 Task: Create a due date automation trigger when advanced on, on the monday of the week before a card is due add fields without custom field "Resume" set to a date in this month at 11:00 AM.
Action: Mouse moved to (969, 299)
Screenshot: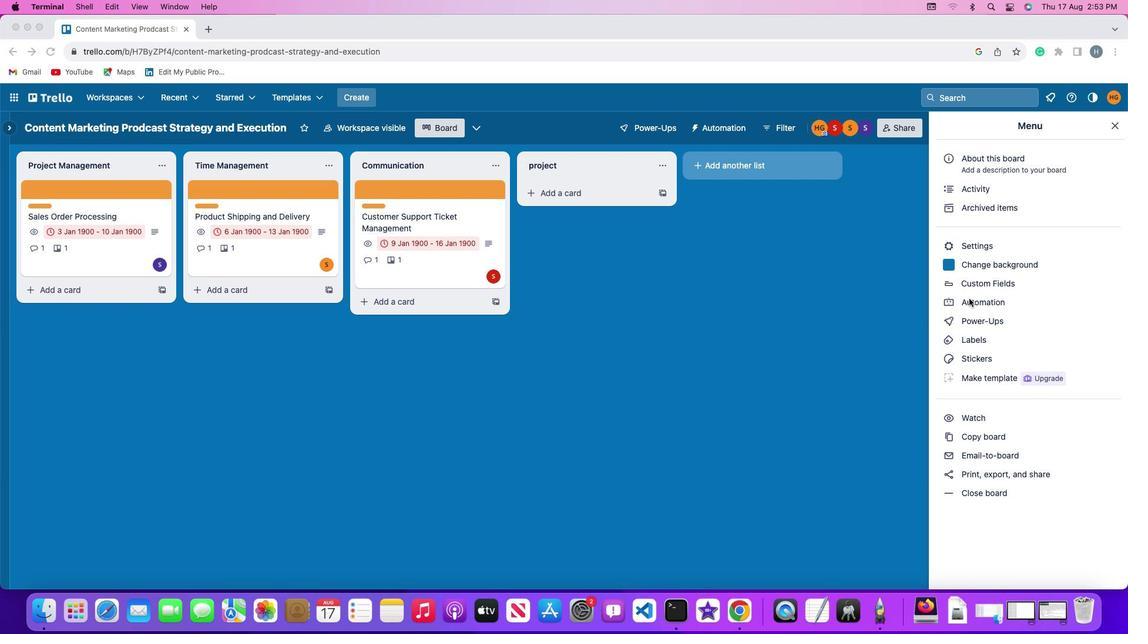 
Action: Mouse pressed left at (969, 299)
Screenshot: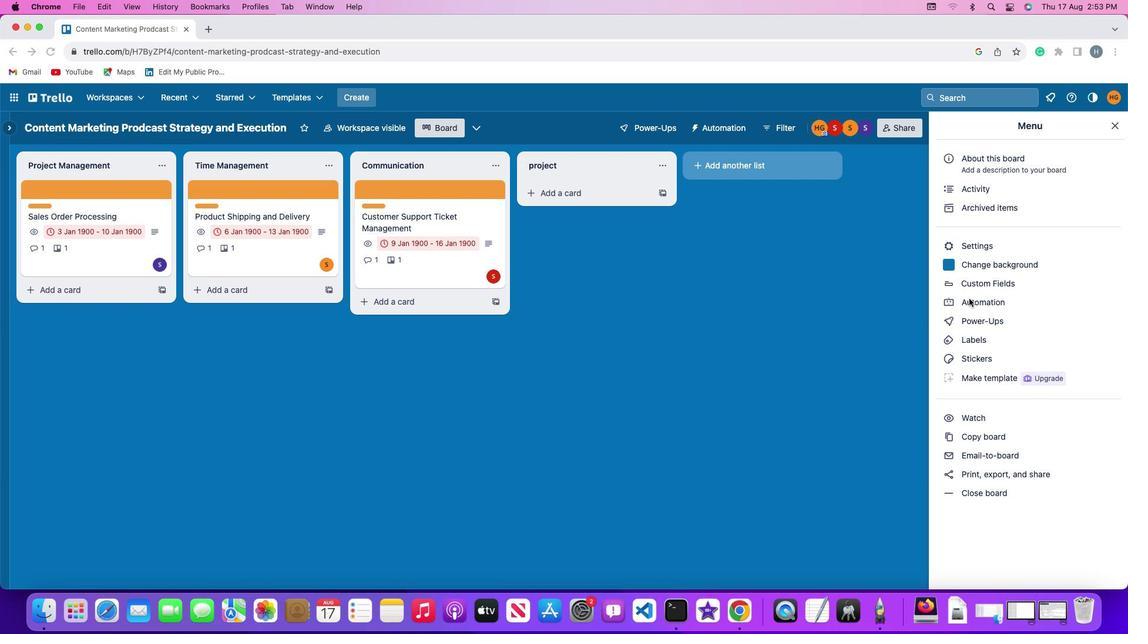 
Action: Mouse pressed left at (969, 299)
Screenshot: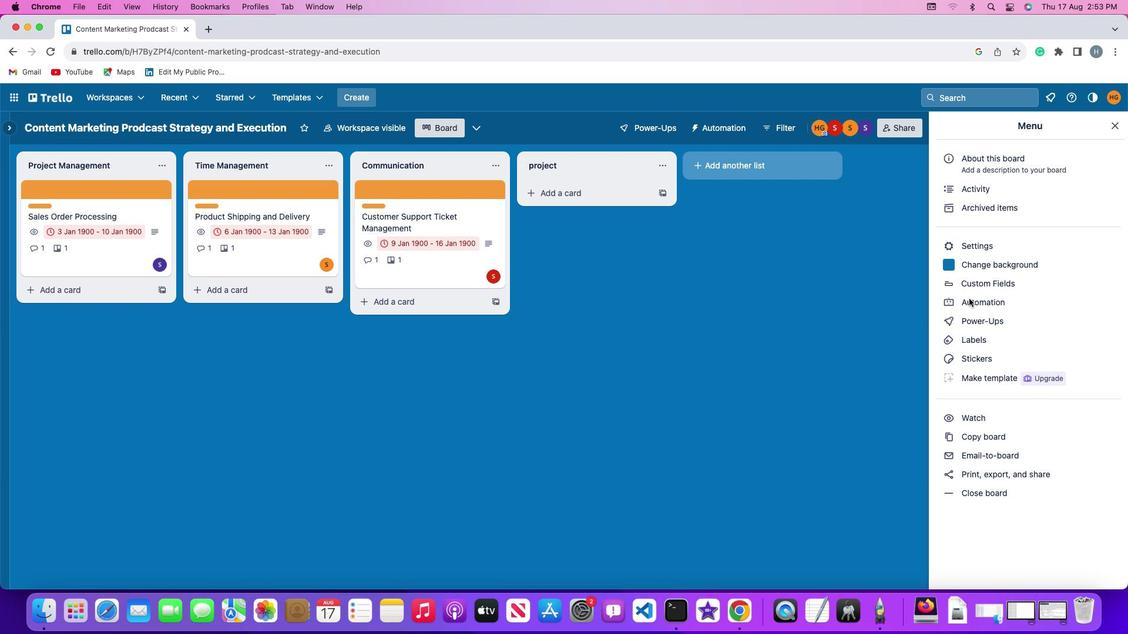 
Action: Mouse moved to (55, 283)
Screenshot: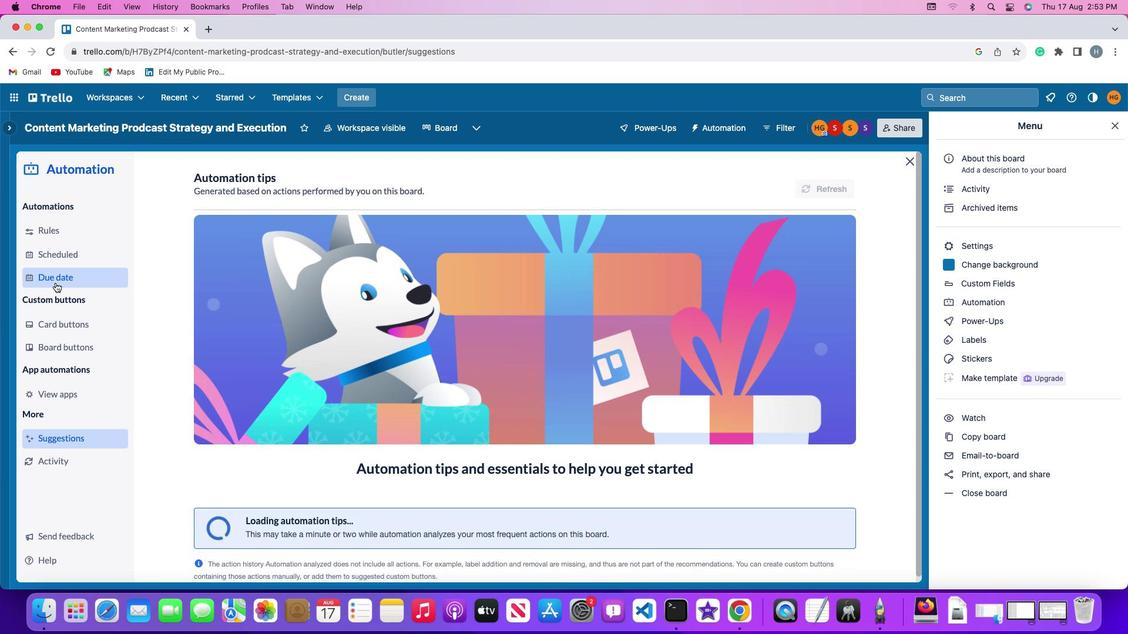 
Action: Mouse pressed left at (55, 283)
Screenshot: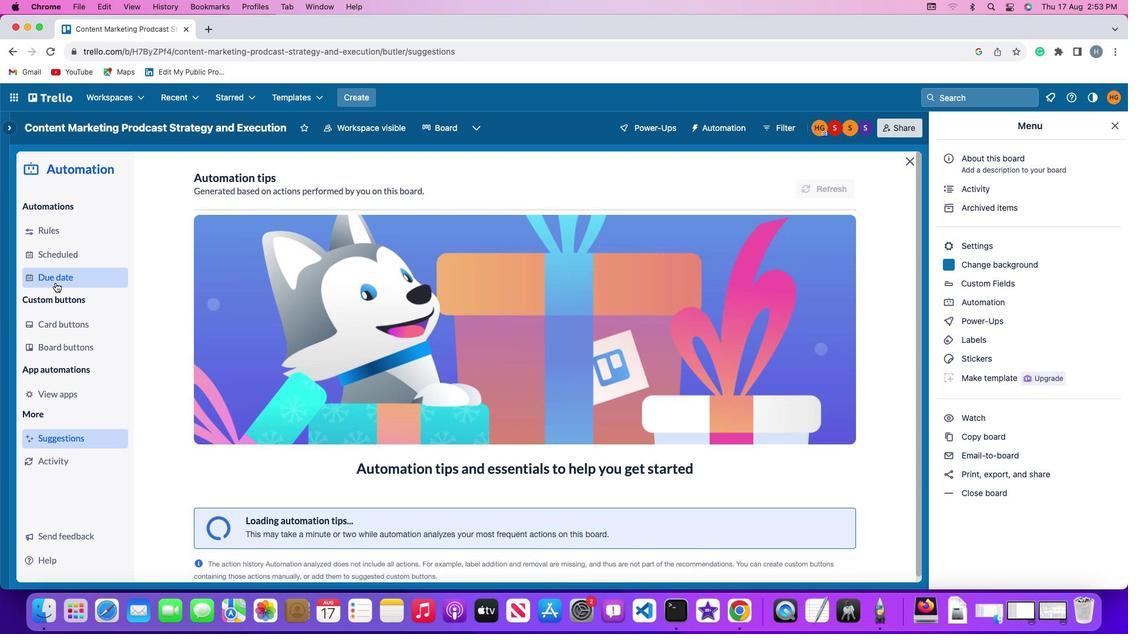 
Action: Mouse moved to (764, 182)
Screenshot: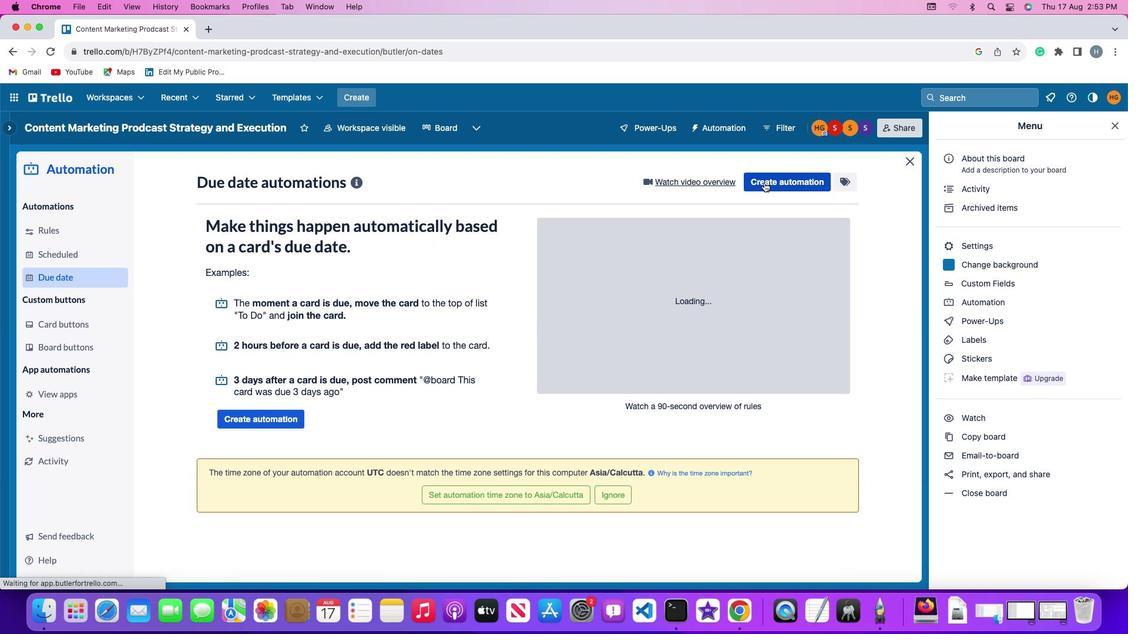 
Action: Mouse pressed left at (764, 182)
Screenshot: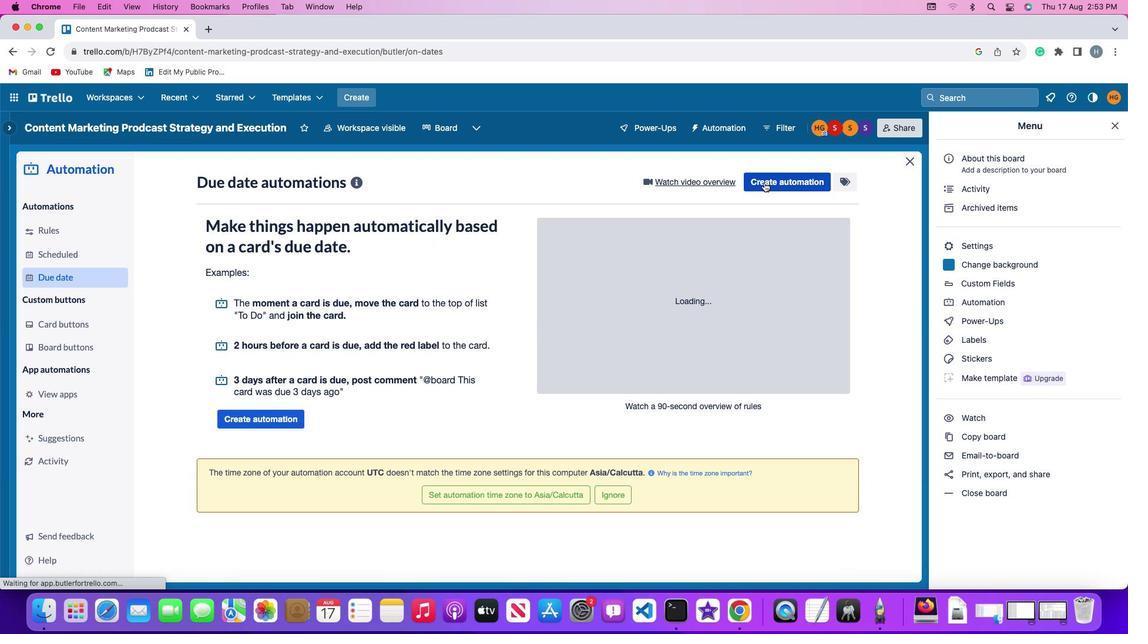 
Action: Mouse moved to (229, 295)
Screenshot: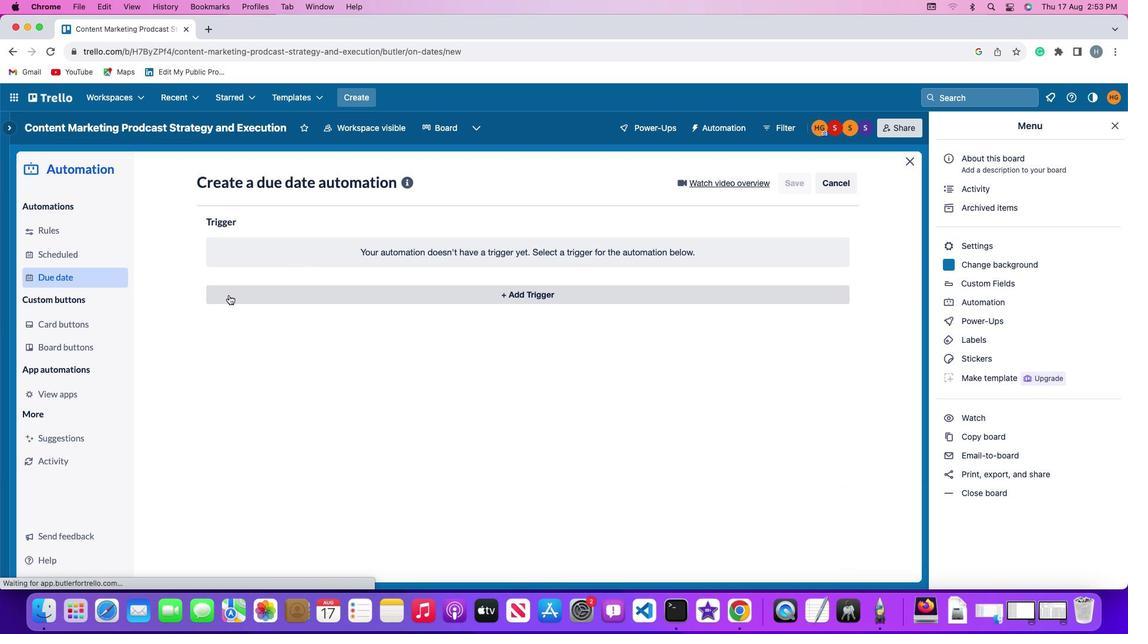 
Action: Mouse pressed left at (229, 295)
Screenshot: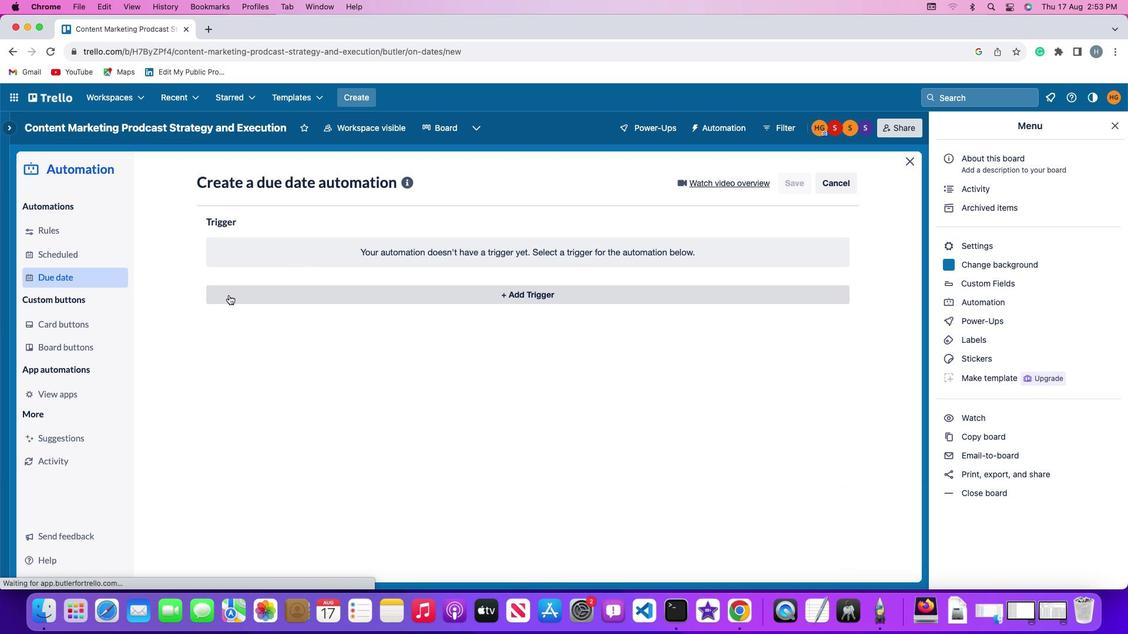 
Action: Mouse moved to (262, 521)
Screenshot: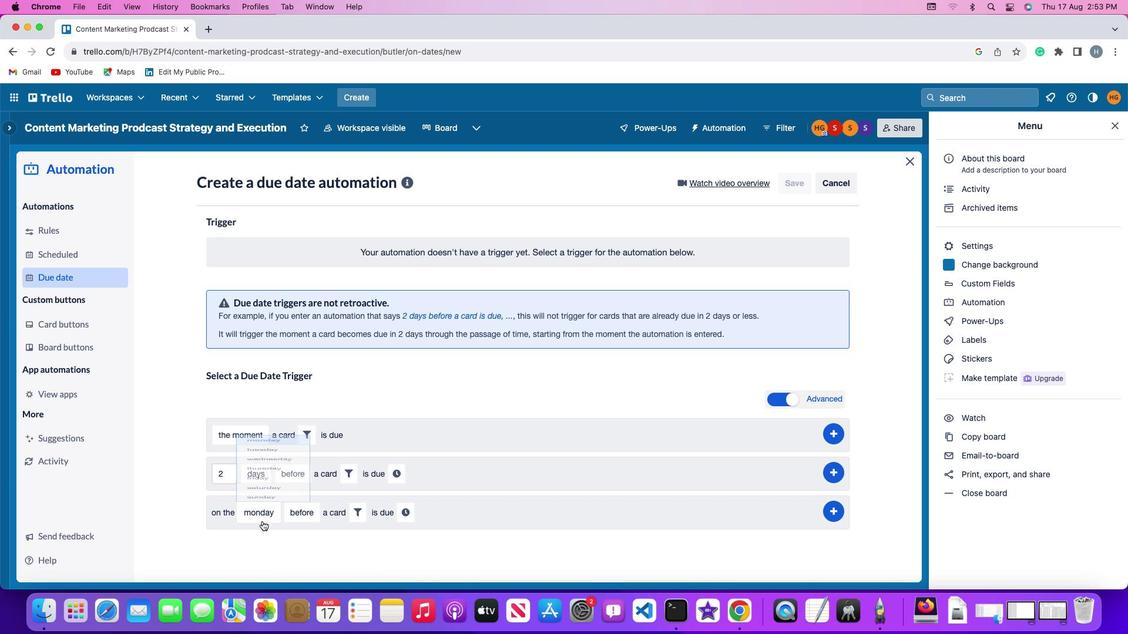
Action: Mouse pressed left at (262, 521)
Screenshot: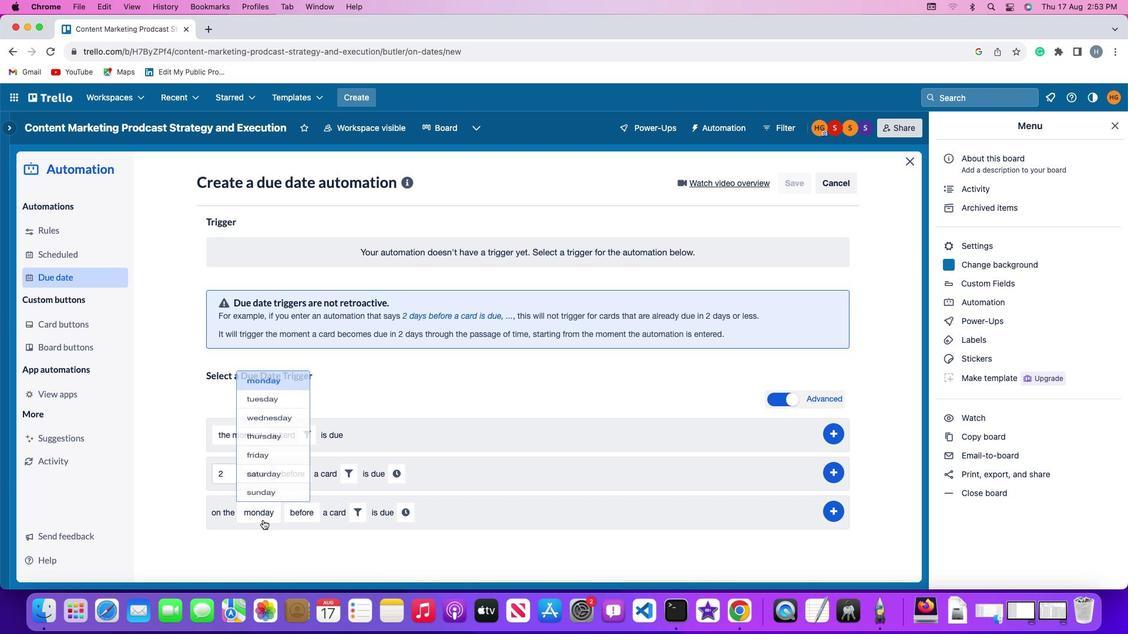 
Action: Mouse moved to (276, 353)
Screenshot: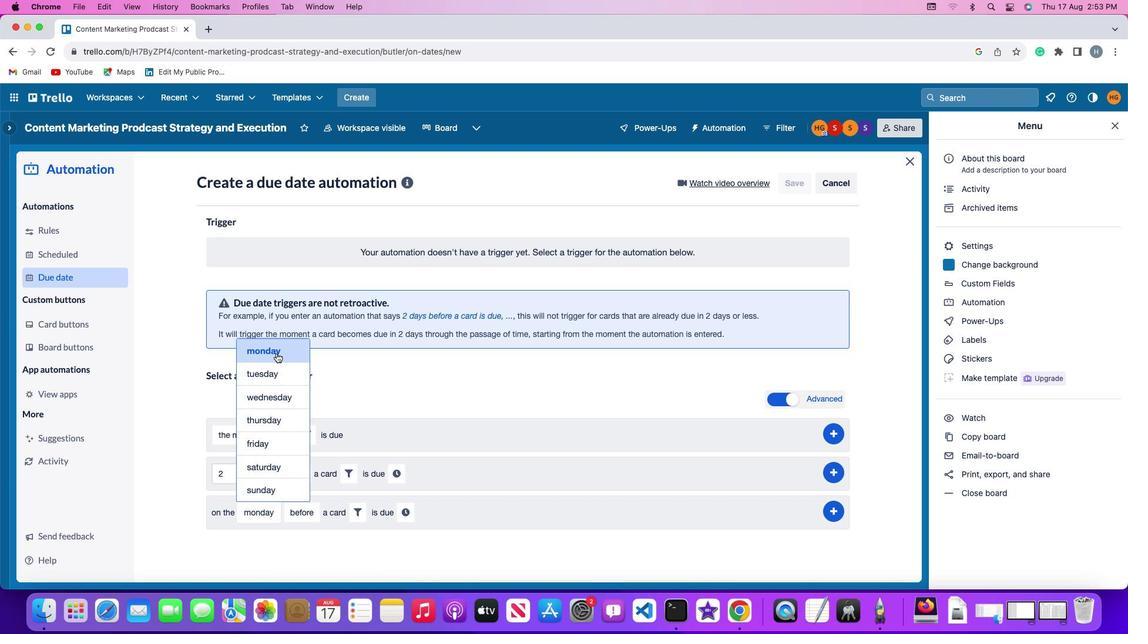
Action: Mouse pressed left at (276, 353)
Screenshot: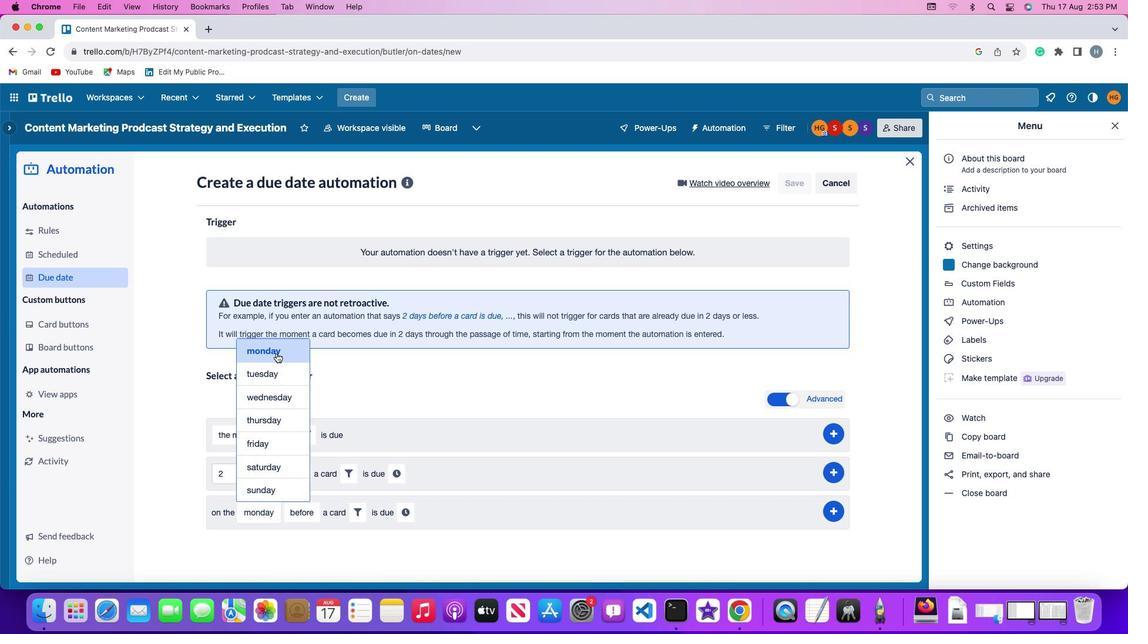 
Action: Mouse moved to (304, 516)
Screenshot: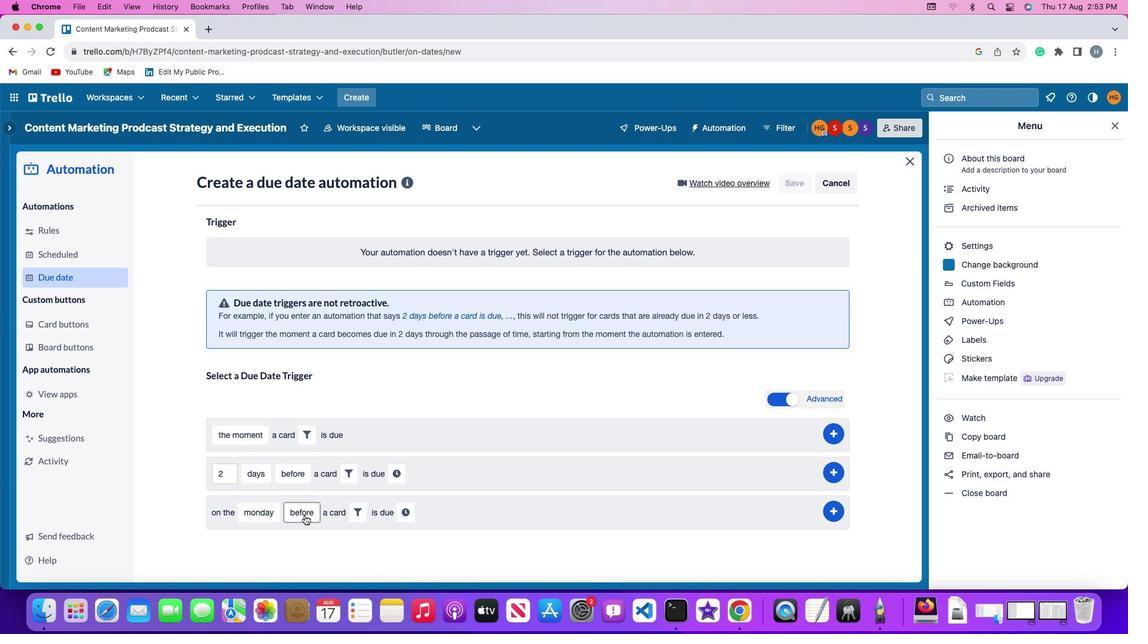 
Action: Mouse pressed left at (304, 516)
Screenshot: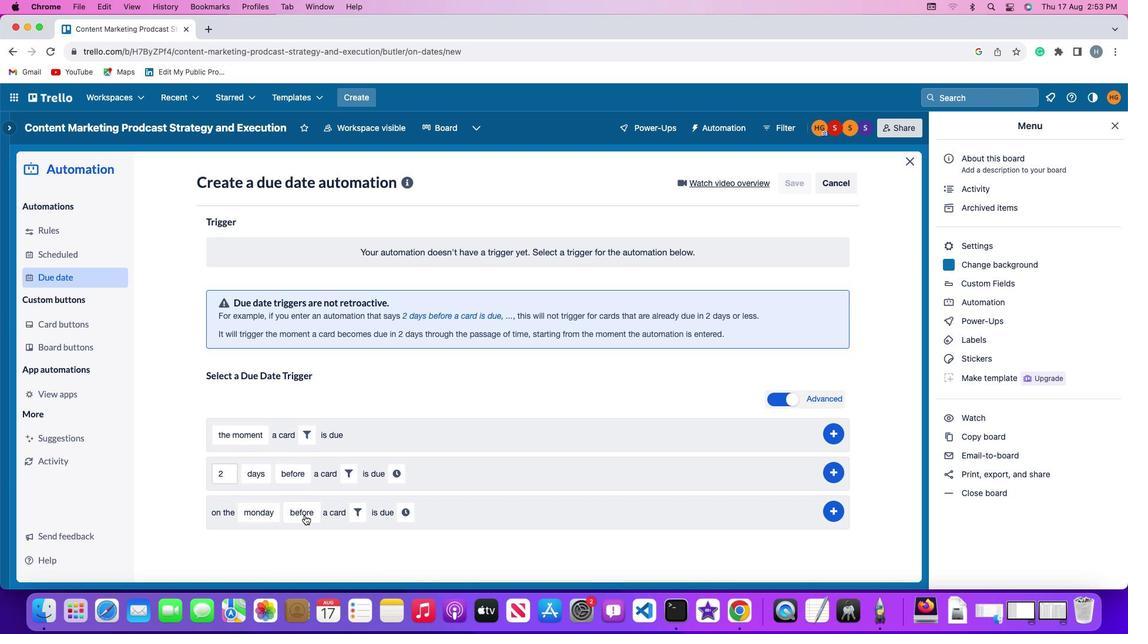 
Action: Mouse moved to (309, 488)
Screenshot: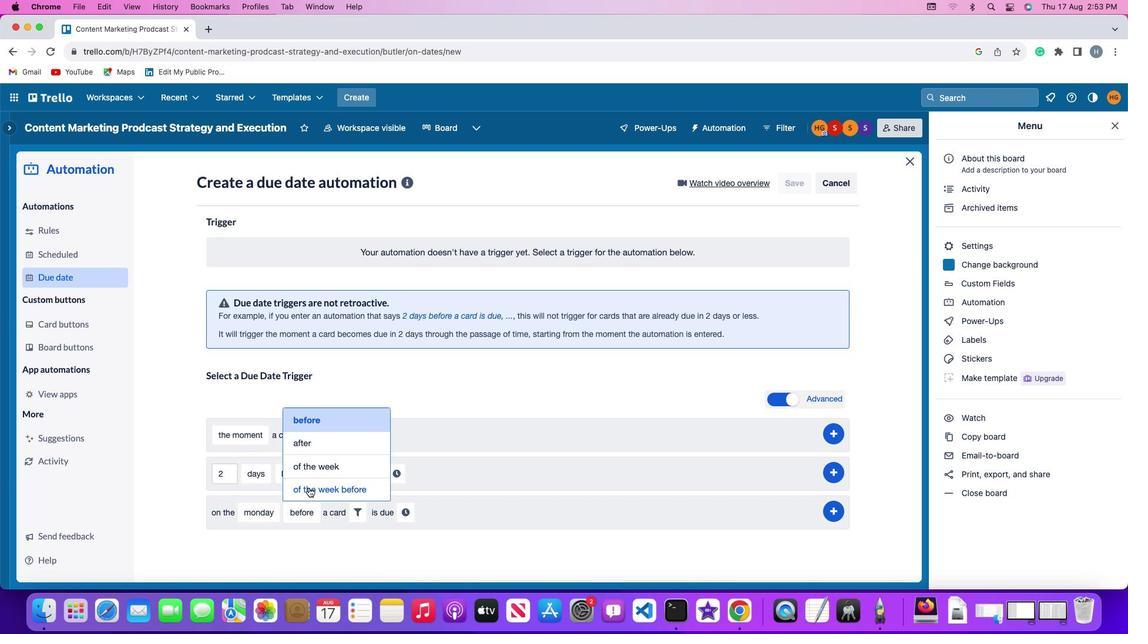 
Action: Mouse pressed left at (309, 488)
Screenshot: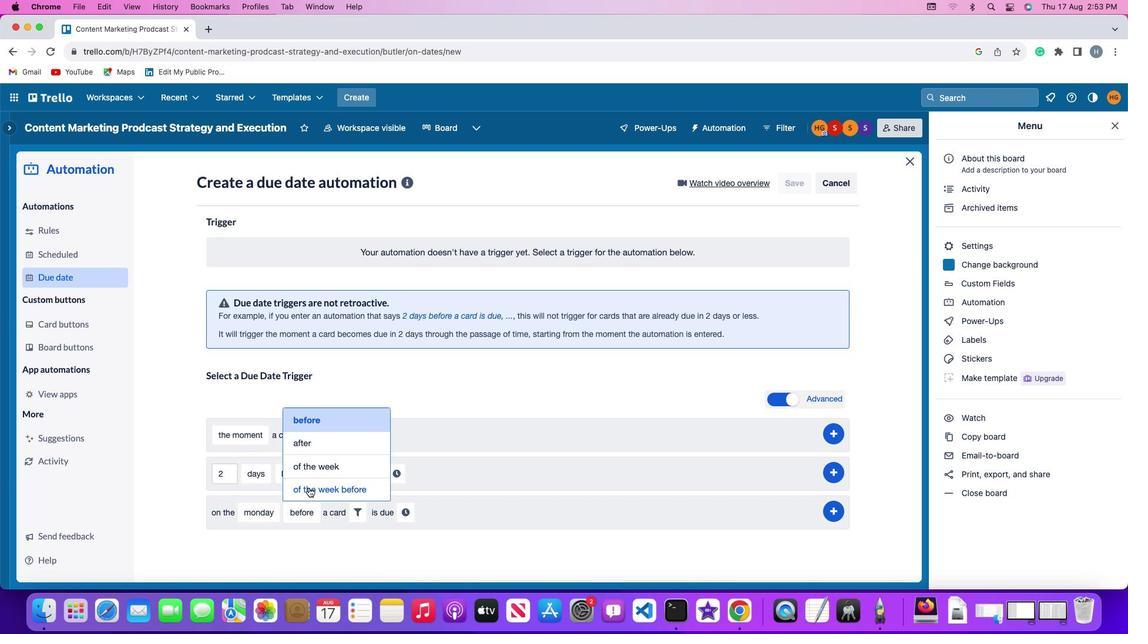 
Action: Mouse moved to (402, 510)
Screenshot: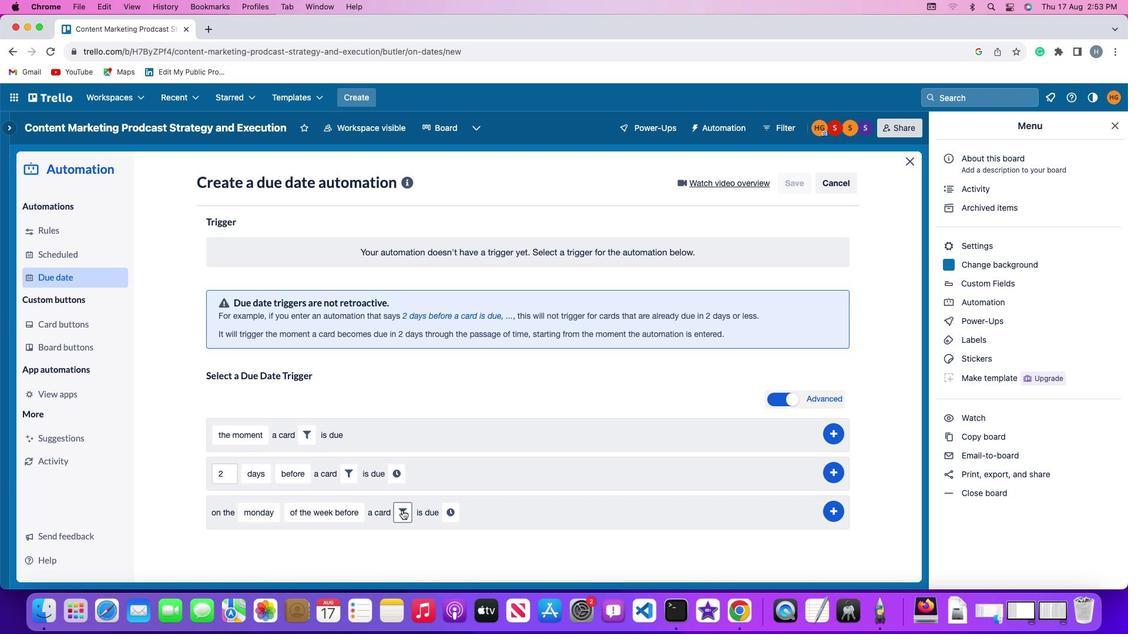 
Action: Mouse pressed left at (402, 510)
Screenshot: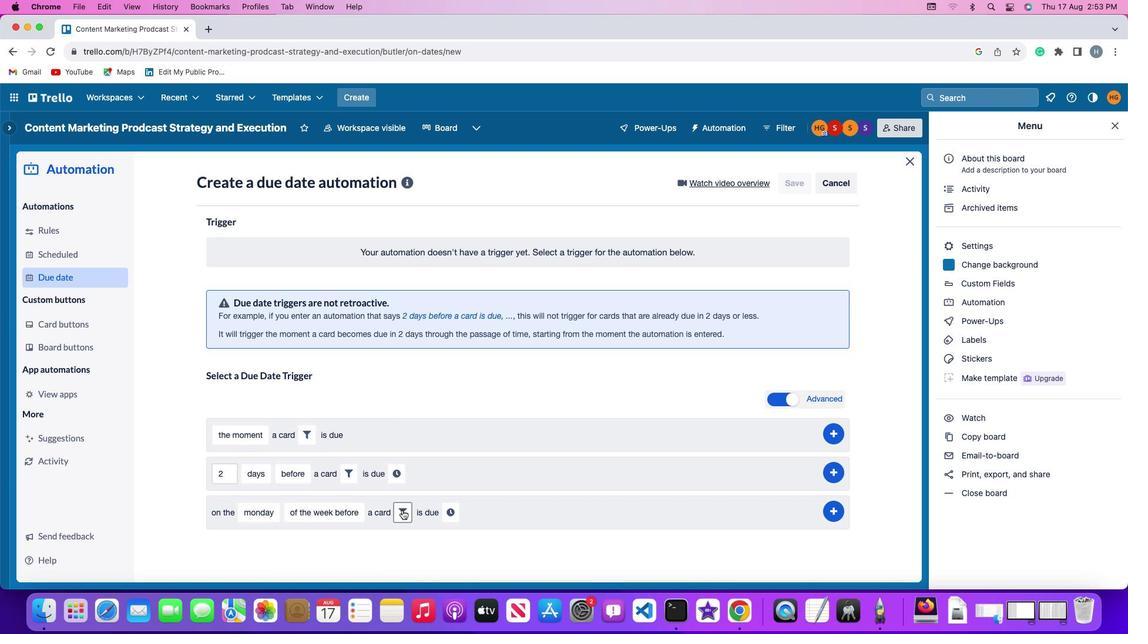 
Action: Mouse moved to (591, 549)
Screenshot: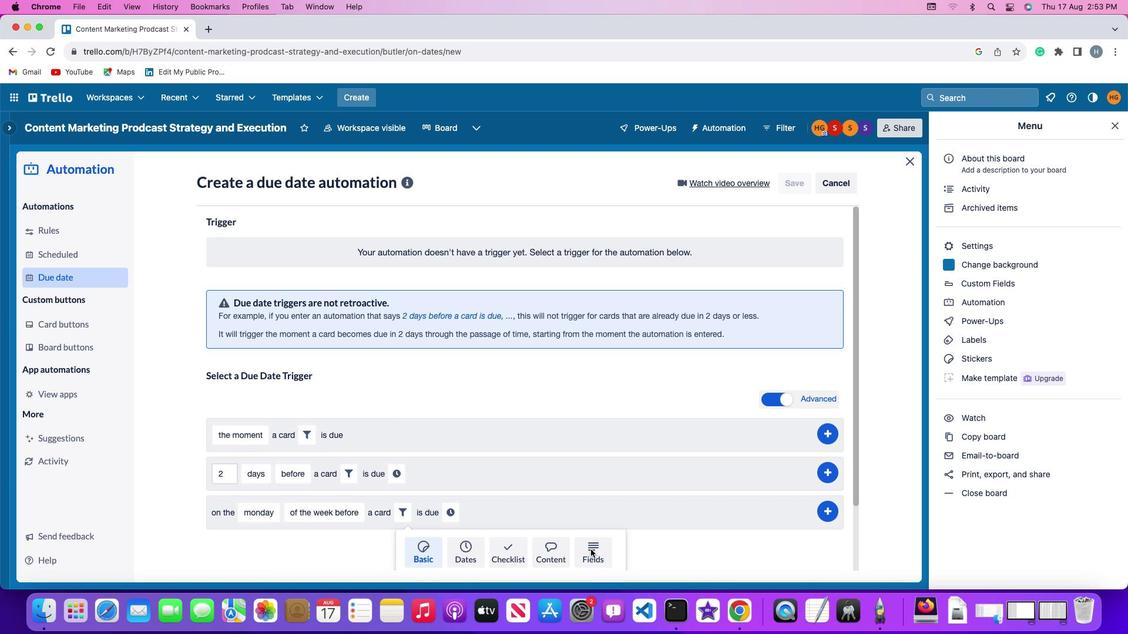 
Action: Mouse pressed left at (591, 549)
Screenshot: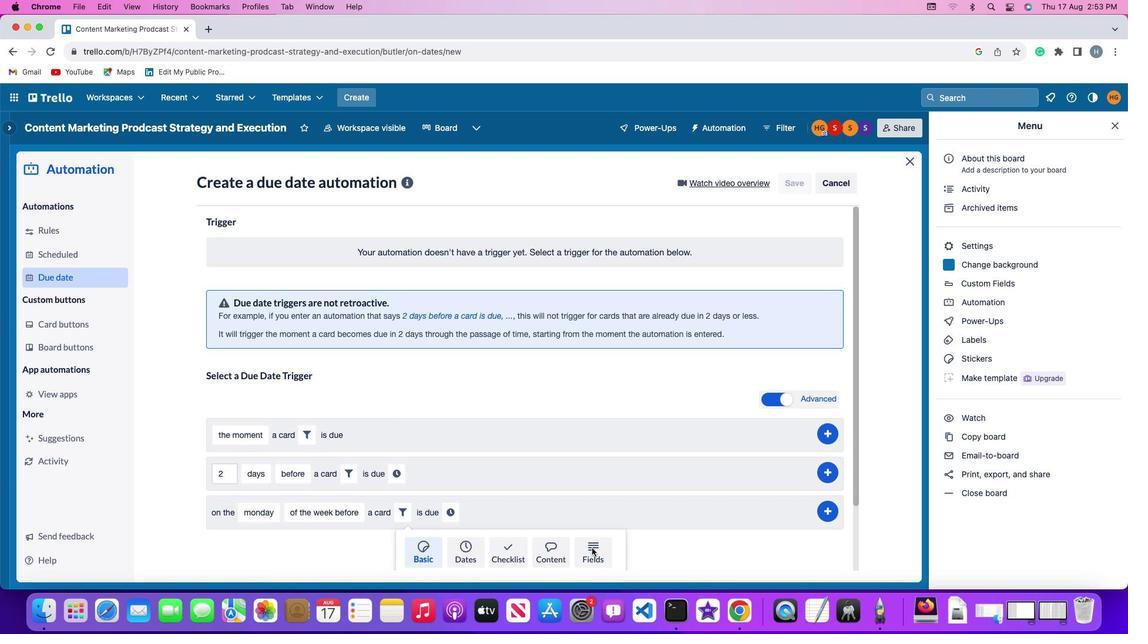 
Action: Mouse moved to (604, 555)
Screenshot: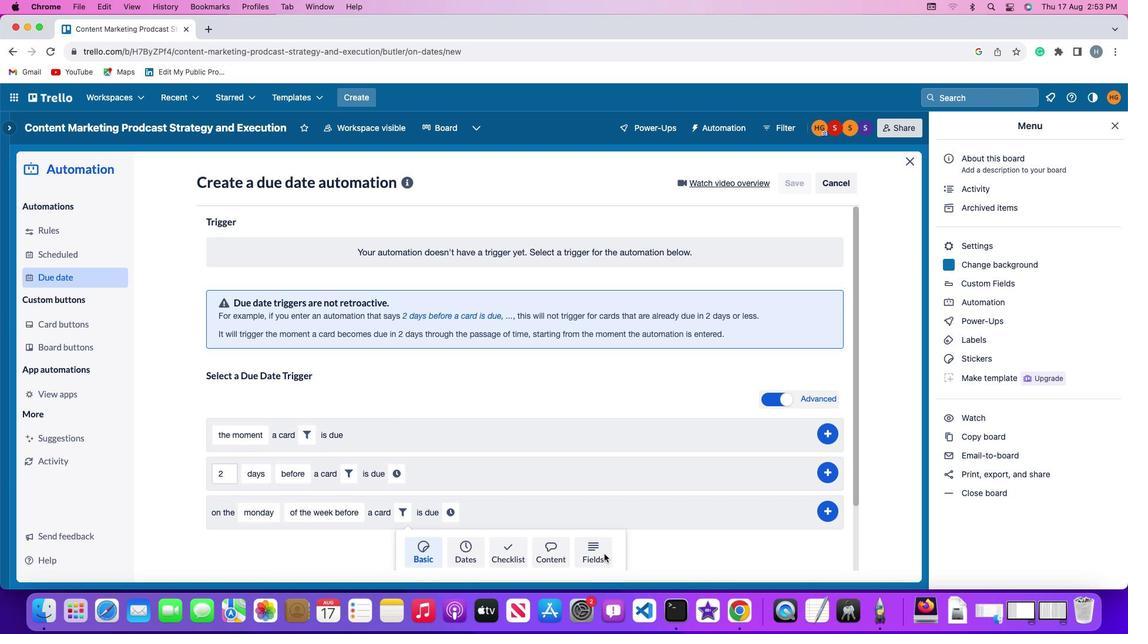 
Action: Mouse pressed left at (604, 555)
Screenshot: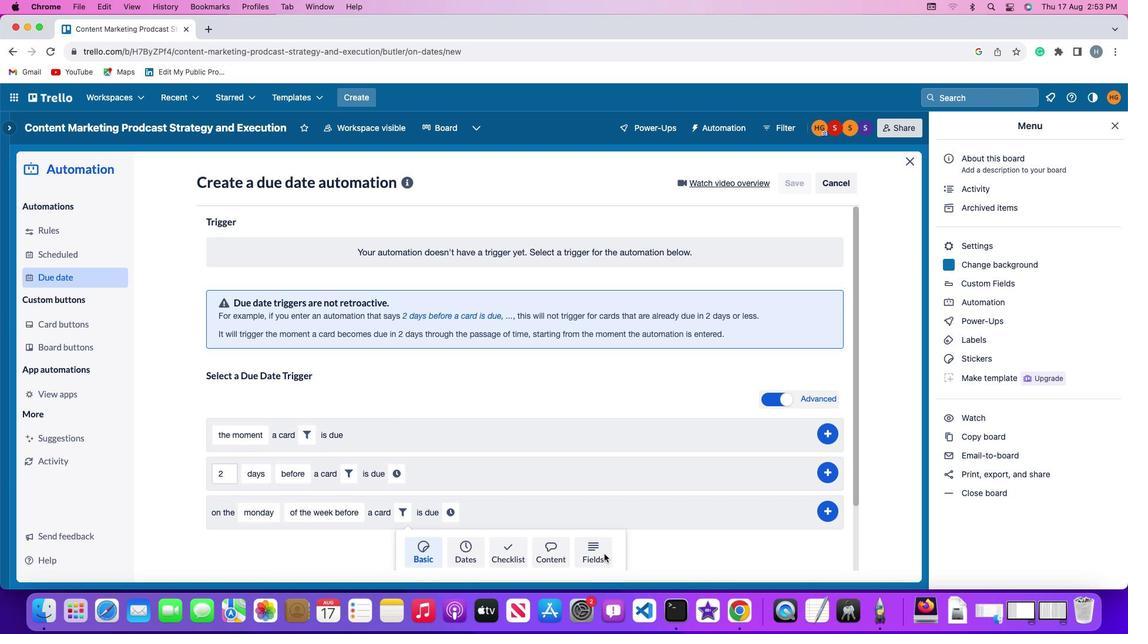 
Action: Mouse moved to (362, 544)
Screenshot: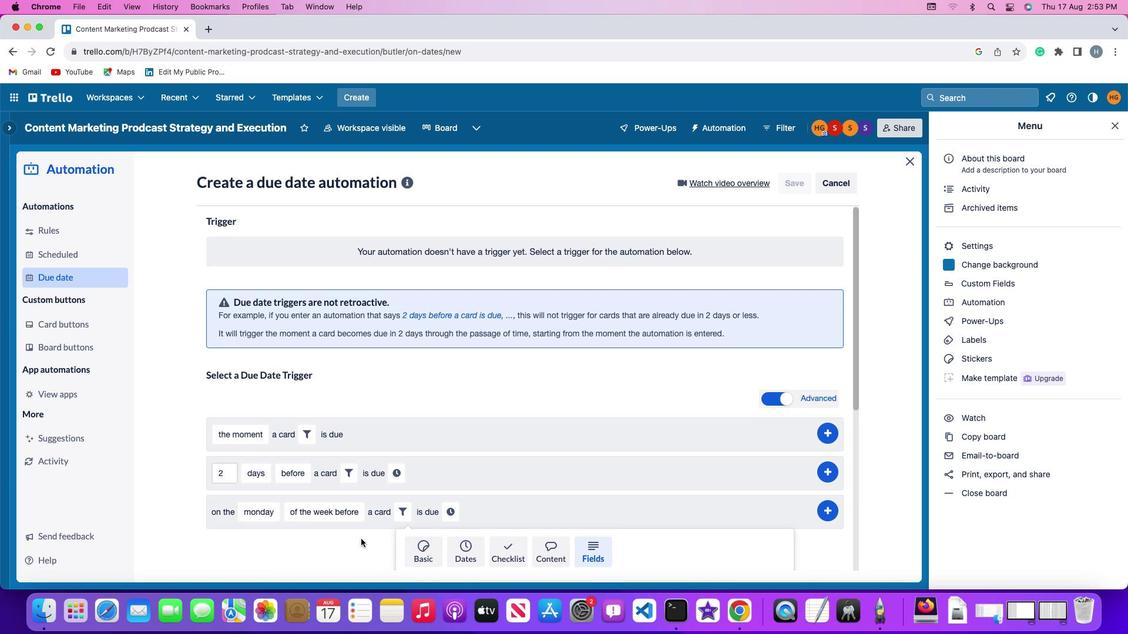 
Action: Mouse scrolled (362, 544) with delta (0, 0)
Screenshot: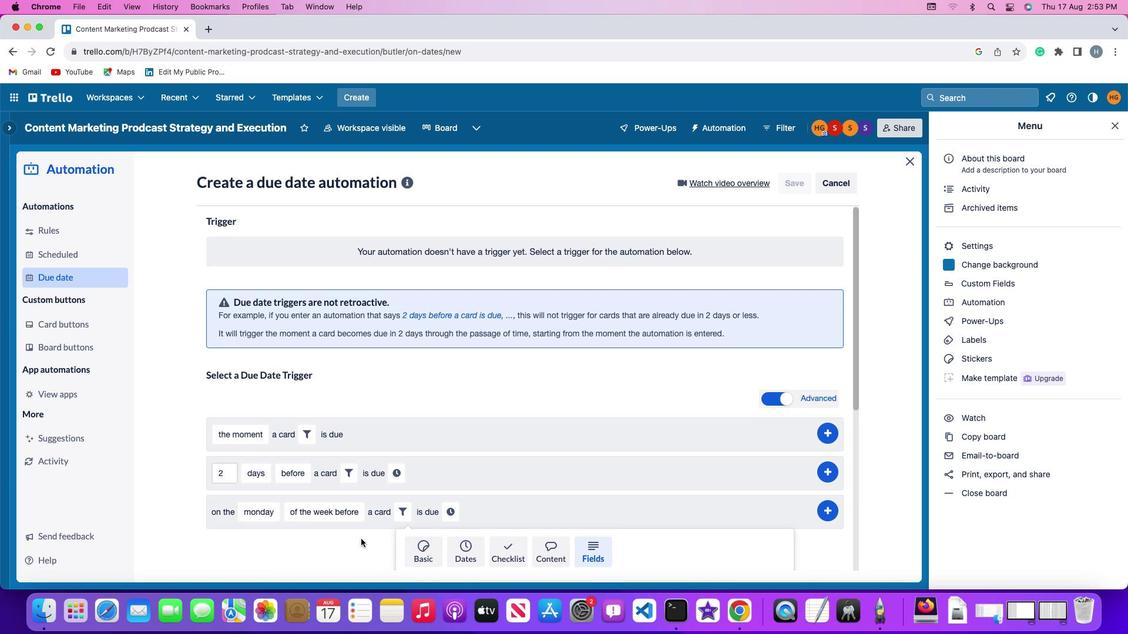 
Action: Mouse scrolled (362, 544) with delta (0, 0)
Screenshot: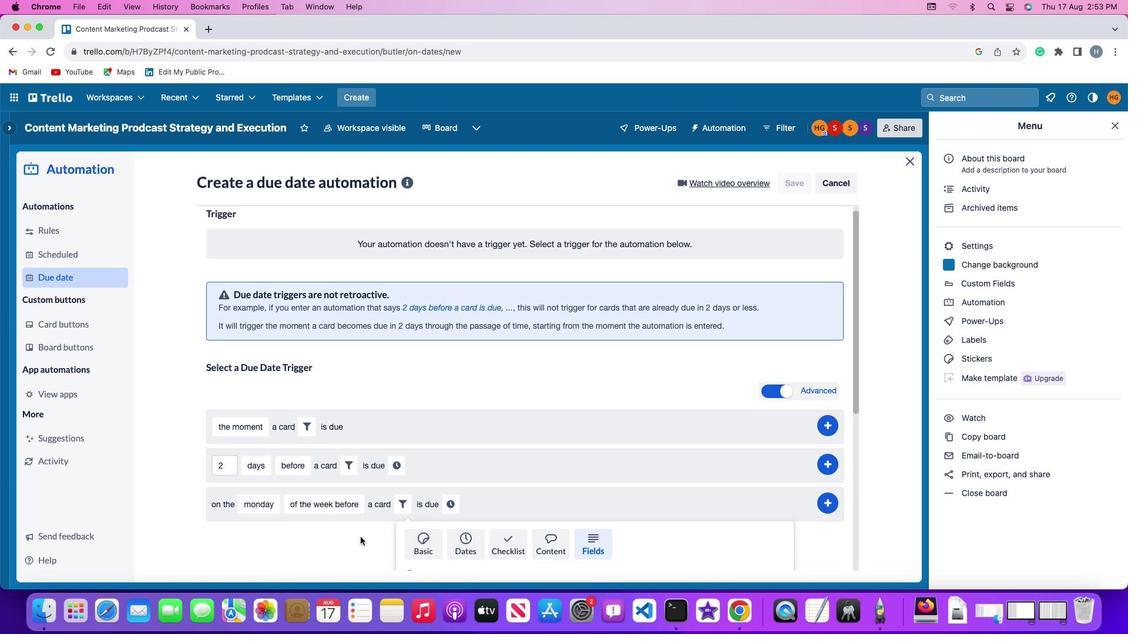
Action: Mouse moved to (362, 543)
Screenshot: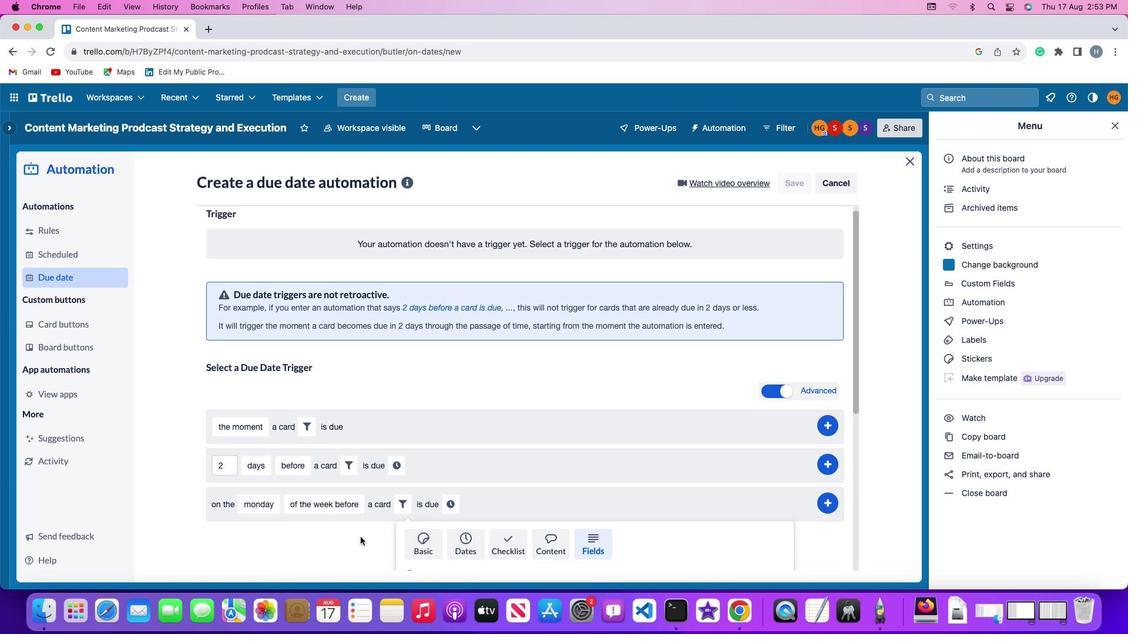 
Action: Mouse scrolled (362, 543) with delta (0, -1)
Screenshot: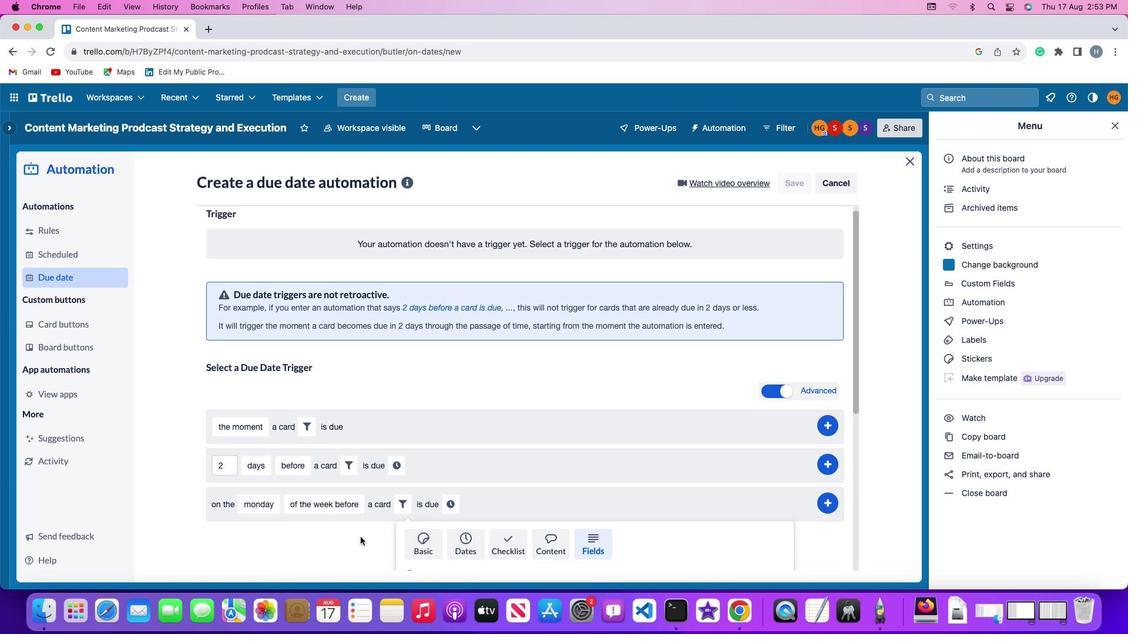 
Action: Mouse moved to (360, 537)
Screenshot: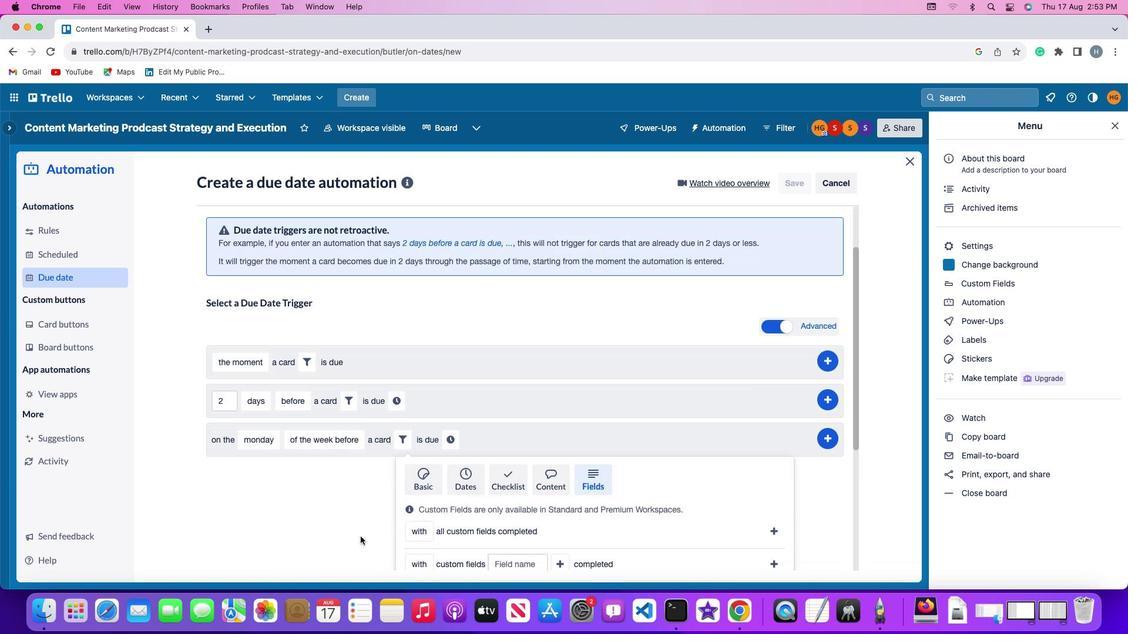 
Action: Mouse scrolled (360, 537) with delta (0, -2)
Screenshot: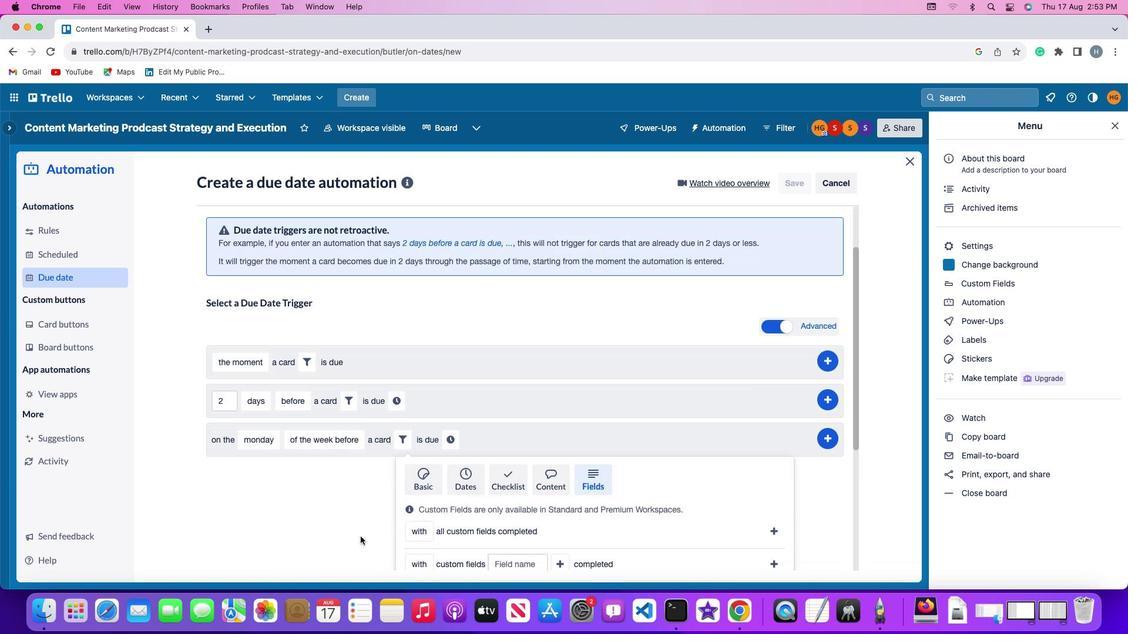 
Action: Mouse moved to (360, 536)
Screenshot: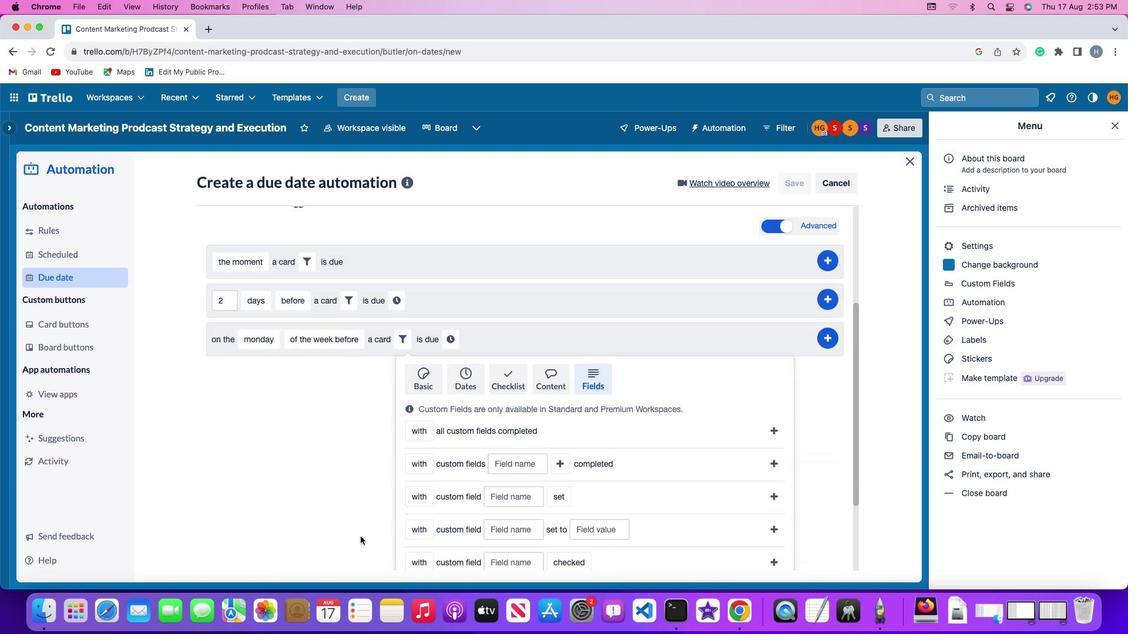 
Action: Mouse scrolled (360, 536) with delta (0, 0)
Screenshot: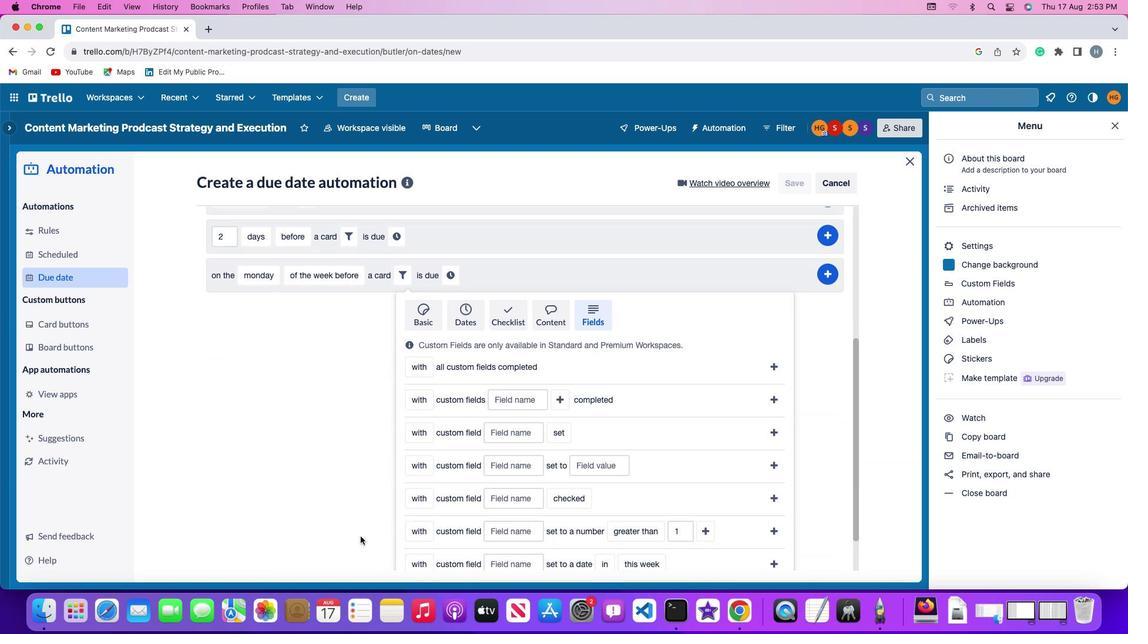
Action: Mouse scrolled (360, 536) with delta (0, 0)
Screenshot: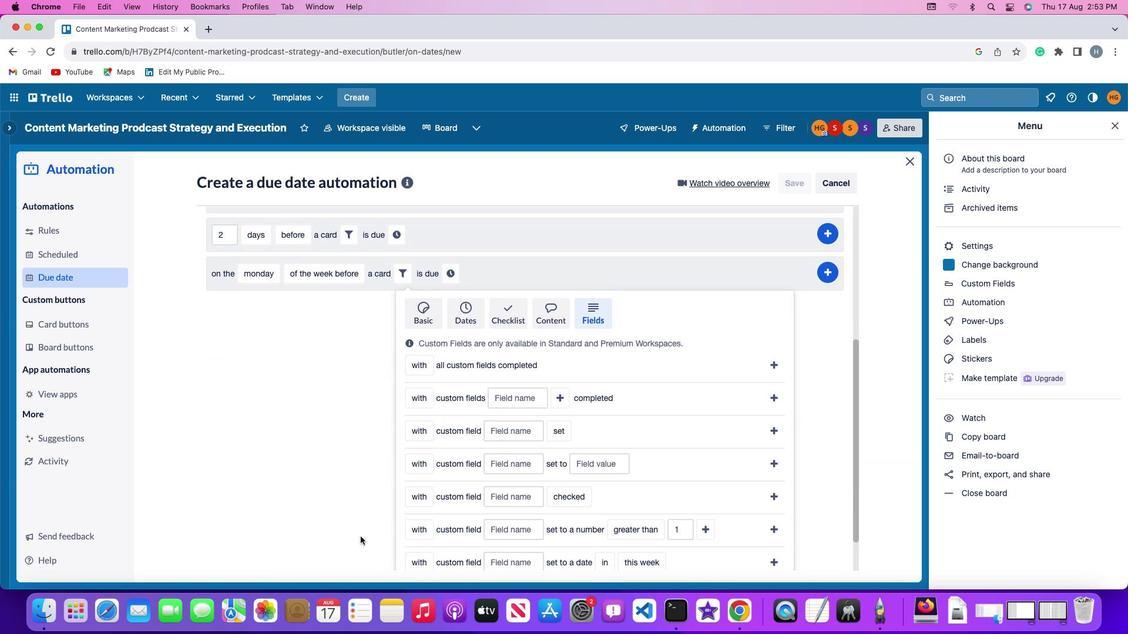 
Action: Mouse scrolled (360, 536) with delta (0, -1)
Screenshot: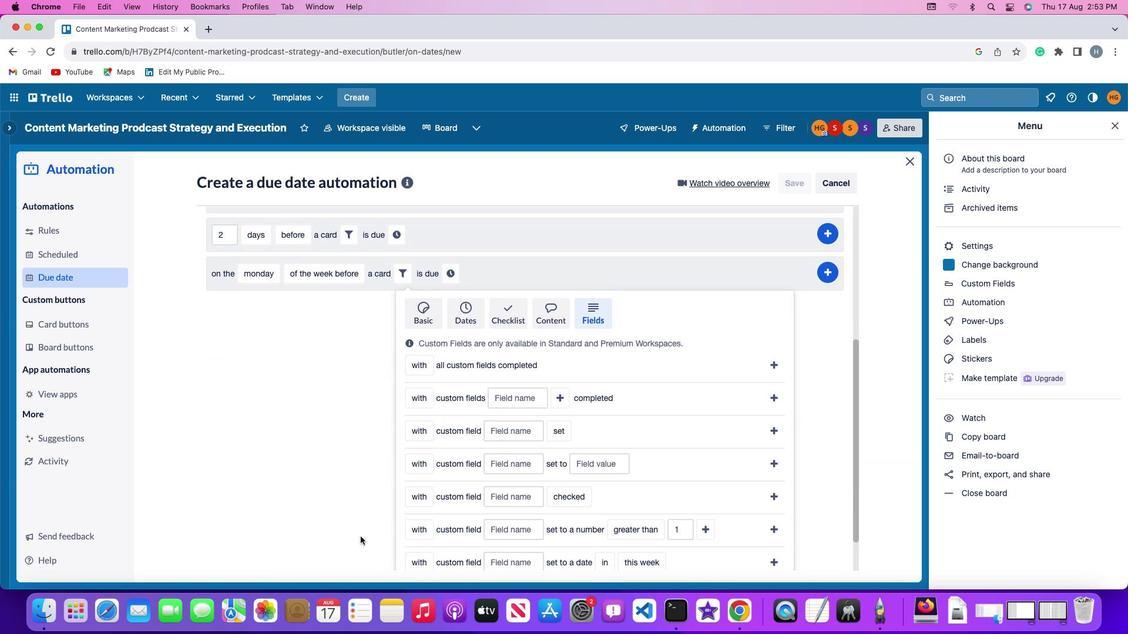 
Action: Mouse scrolled (360, 536) with delta (0, -2)
Screenshot: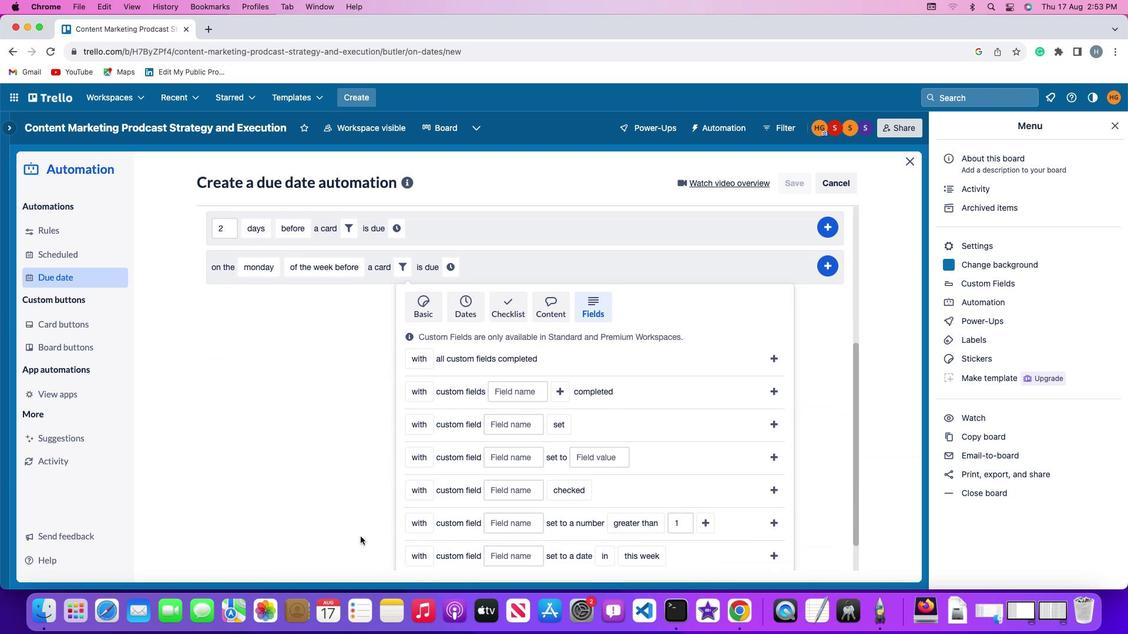 
Action: Mouse scrolled (360, 536) with delta (0, -3)
Screenshot: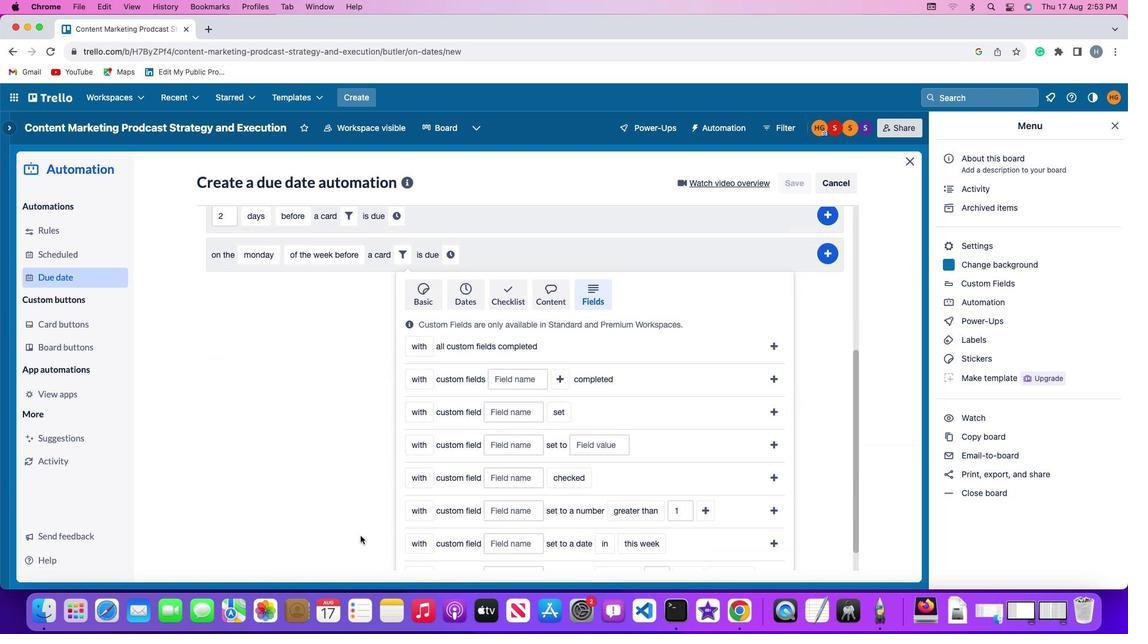 
Action: Mouse moved to (360, 536)
Screenshot: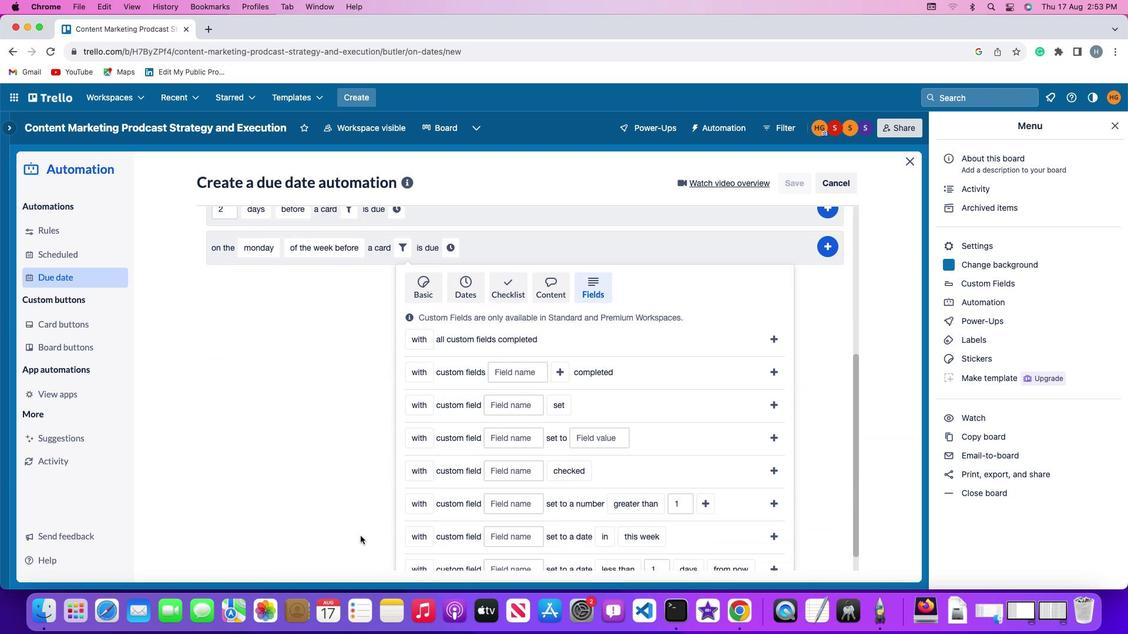 
Action: Mouse scrolled (360, 536) with delta (0, 0)
Screenshot: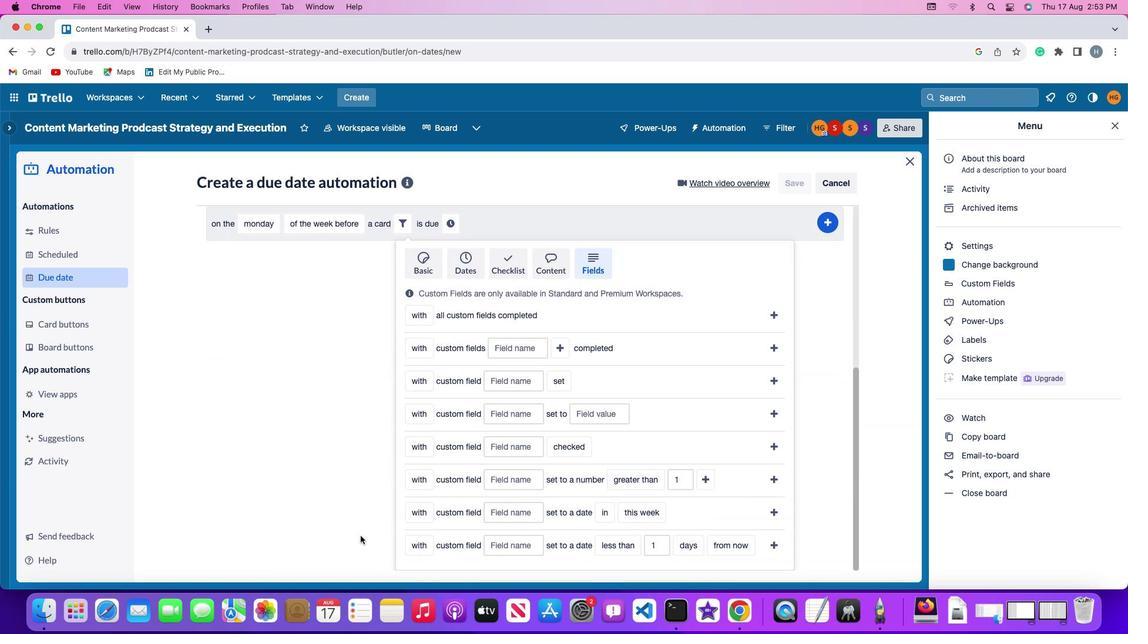 
Action: Mouse scrolled (360, 536) with delta (0, 0)
Screenshot: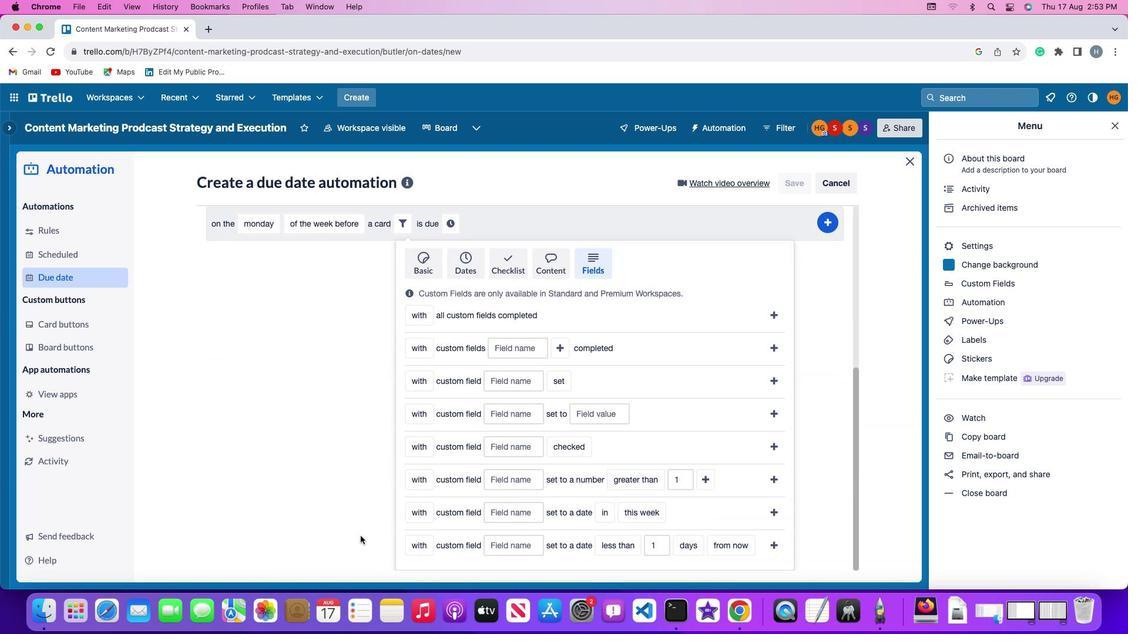 
Action: Mouse scrolled (360, 536) with delta (0, -1)
Screenshot: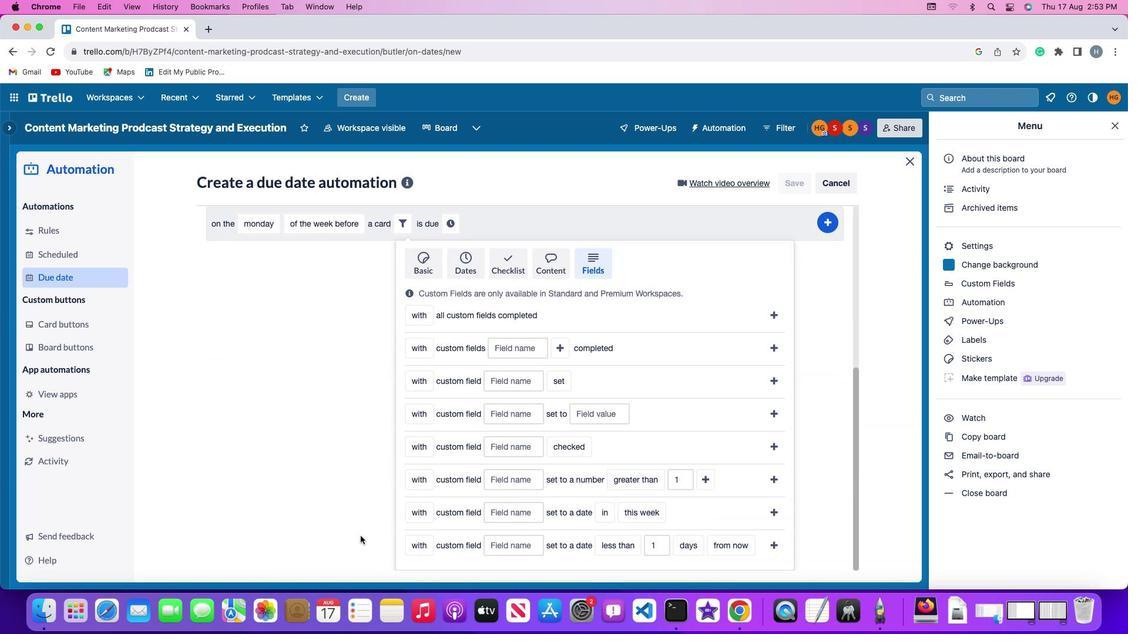 
Action: Mouse scrolled (360, 536) with delta (0, -2)
Screenshot: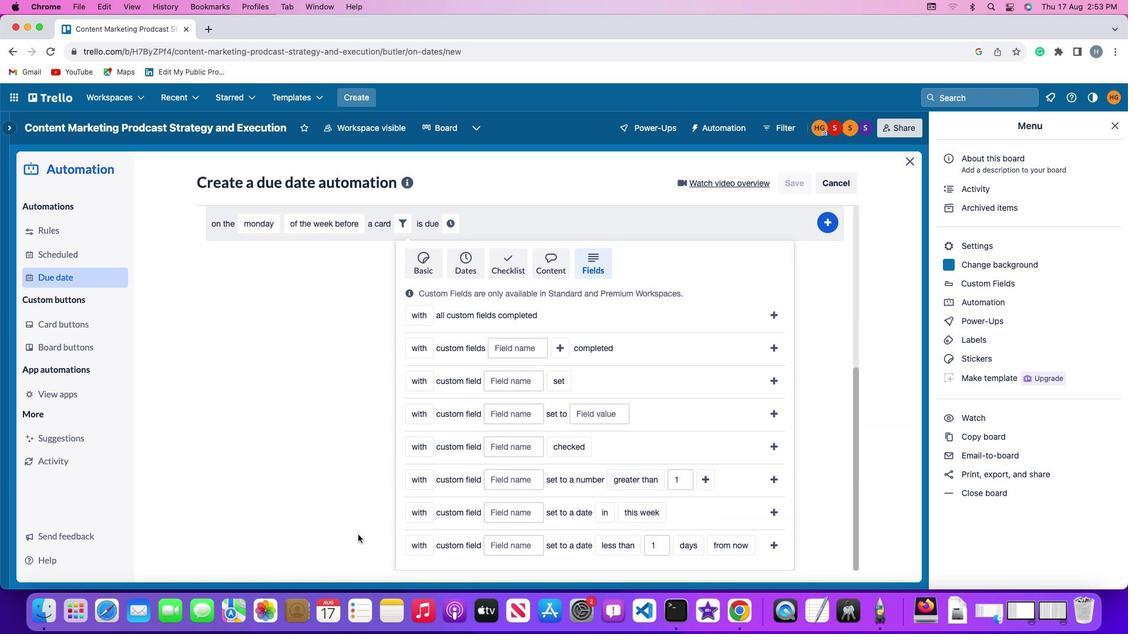 
Action: Mouse moved to (416, 510)
Screenshot: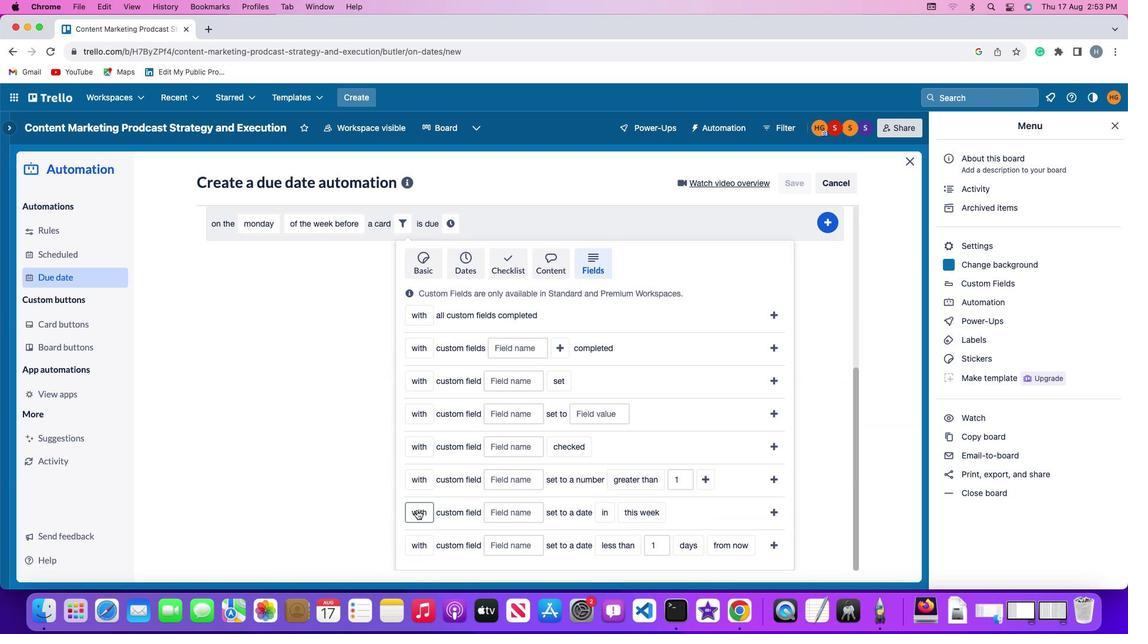 
Action: Mouse pressed left at (416, 510)
Screenshot: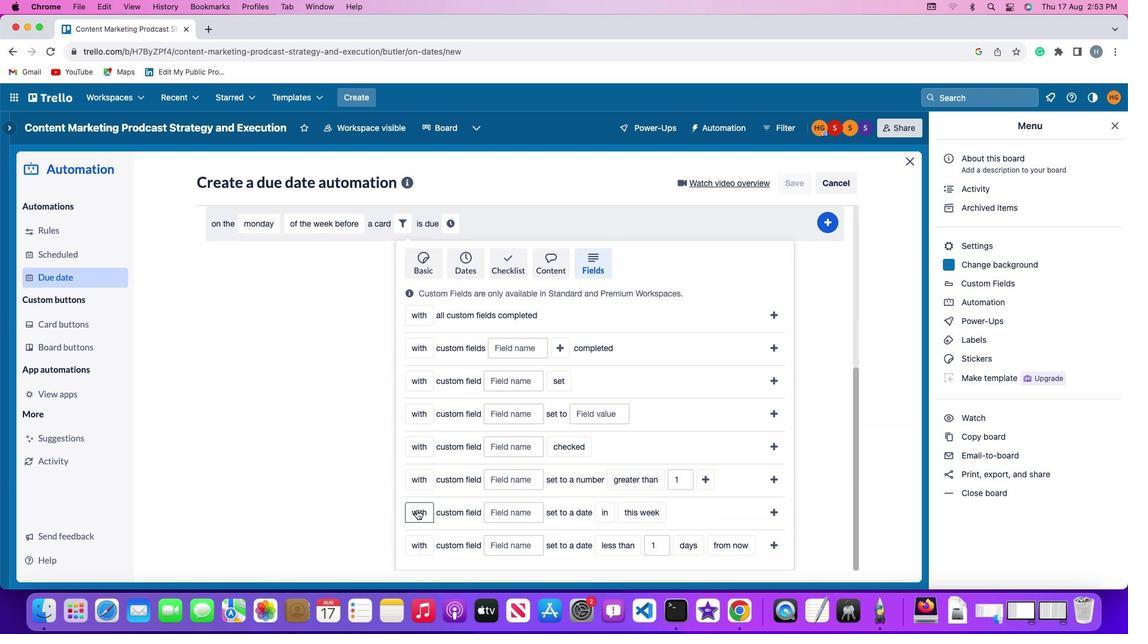 
Action: Mouse moved to (430, 560)
Screenshot: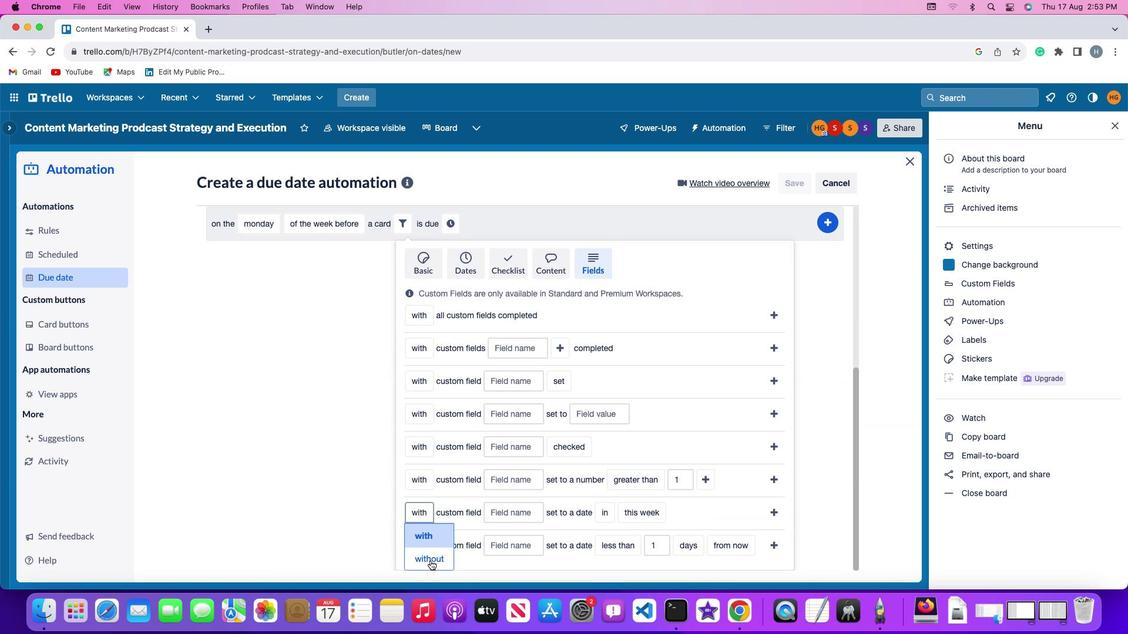 
Action: Mouse pressed left at (430, 560)
Screenshot: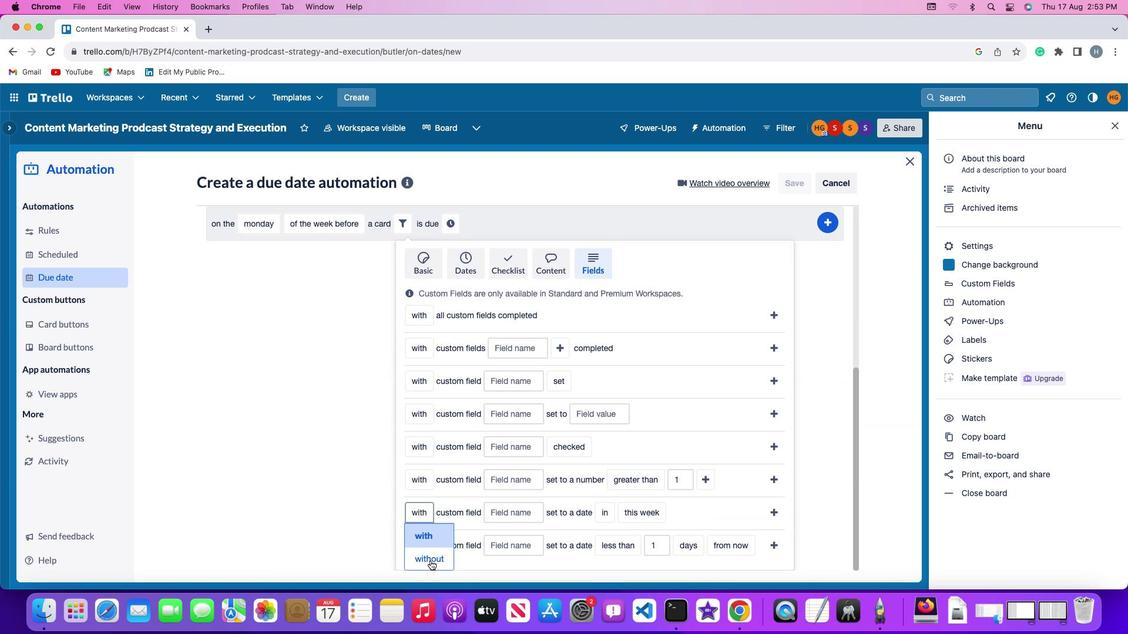 
Action: Mouse moved to (505, 514)
Screenshot: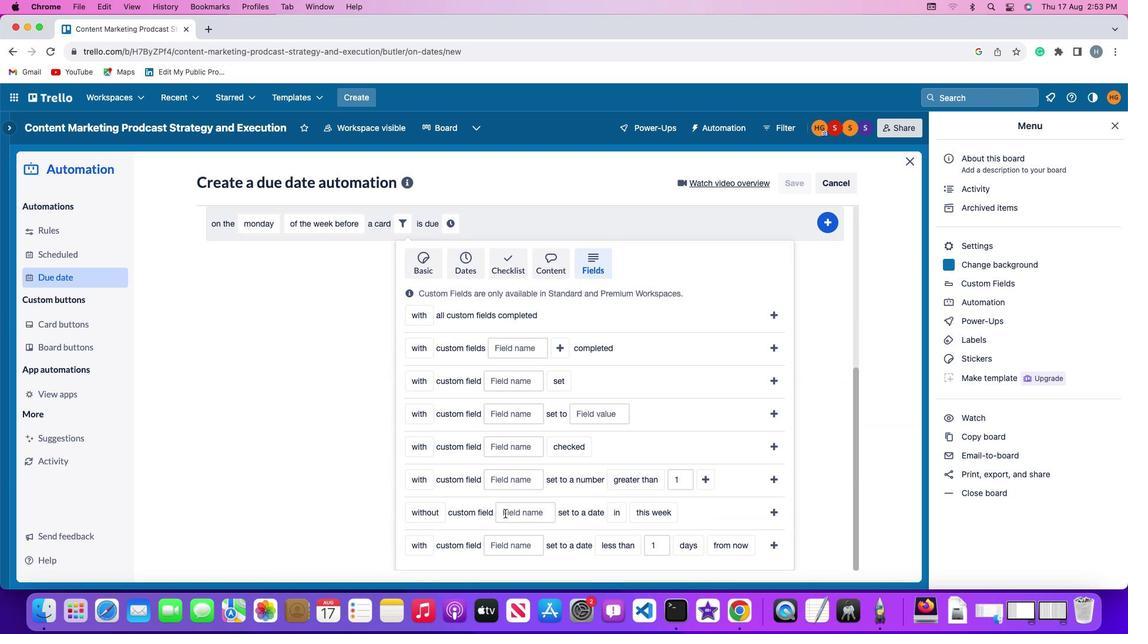 
Action: Mouse pressed left at (505, 514)
Screenshot: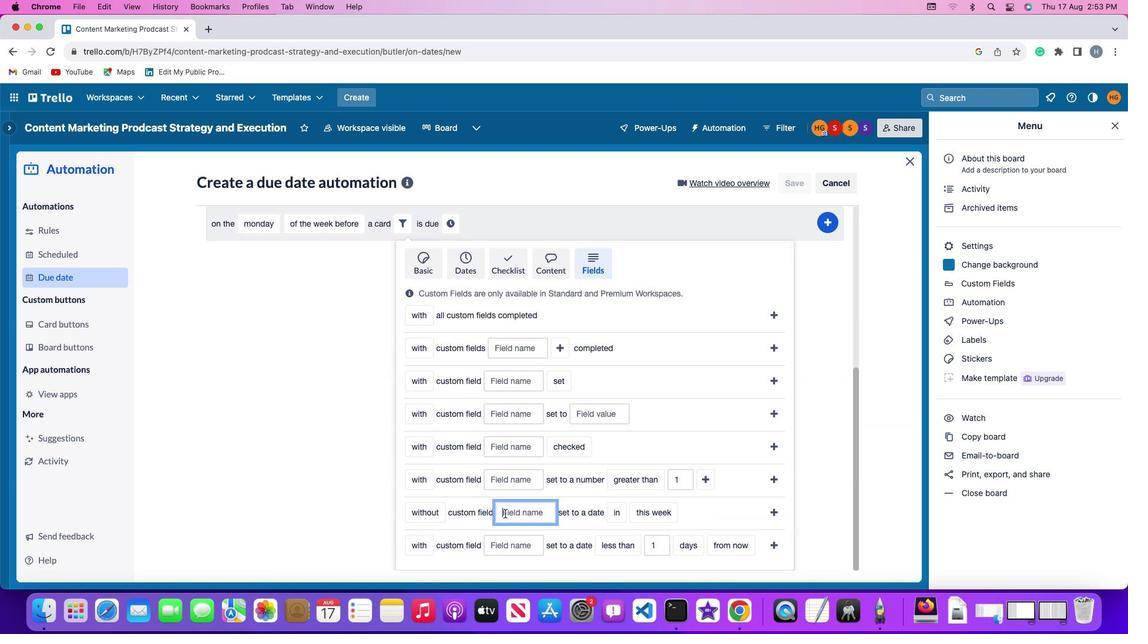 
Action: Mouse moved to (509, 512)
Screenshot: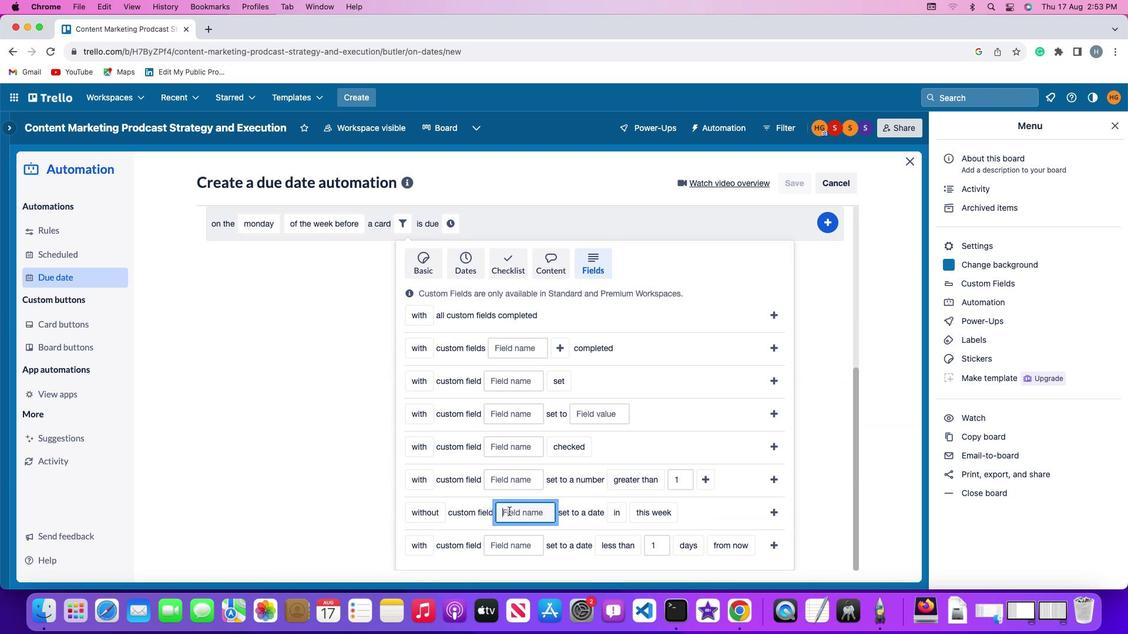 
Action: Key pressed Key.shift'R''e''s''u''m''e'
Screenshot: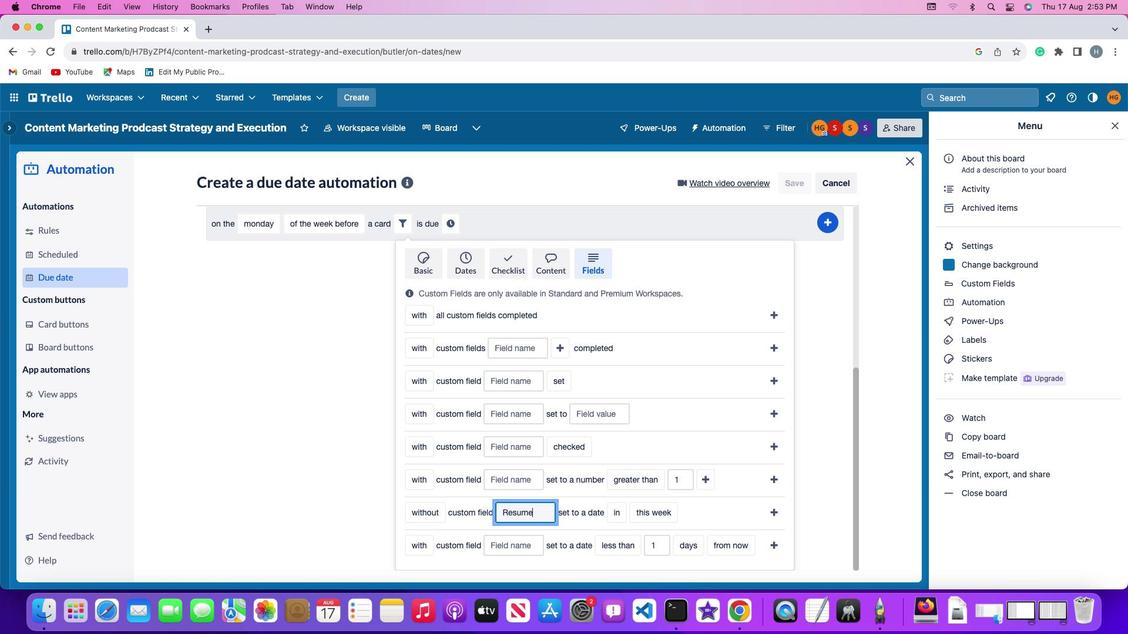 
Action: Mouse moved to (609, 512)
Screenshot: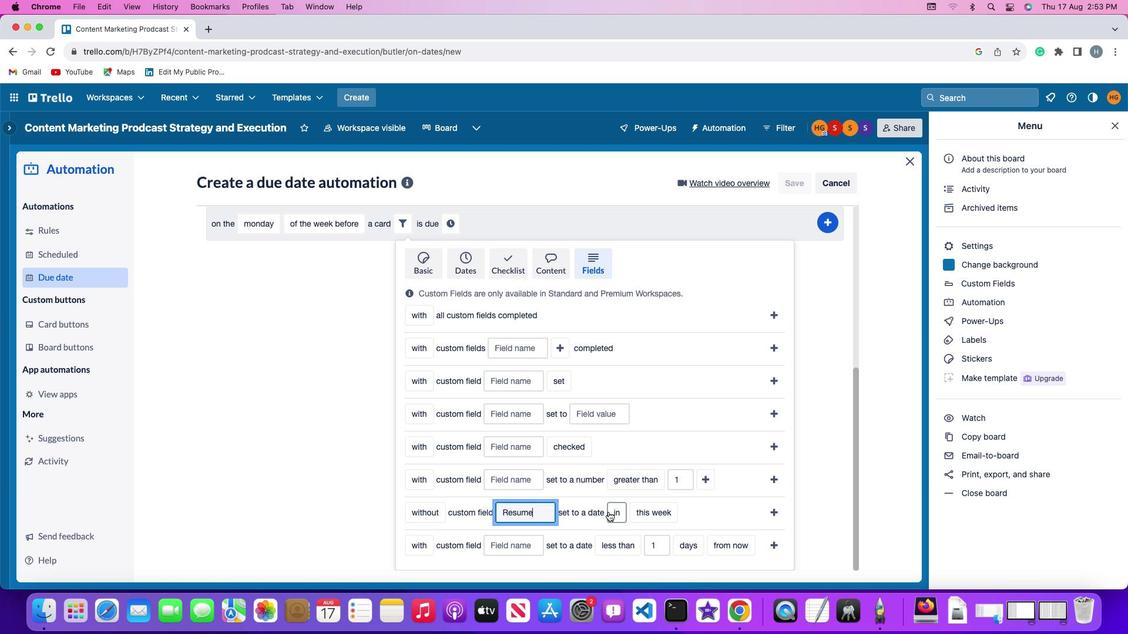 
Action: Mouse pressed left at (609, 512)
Screenshot: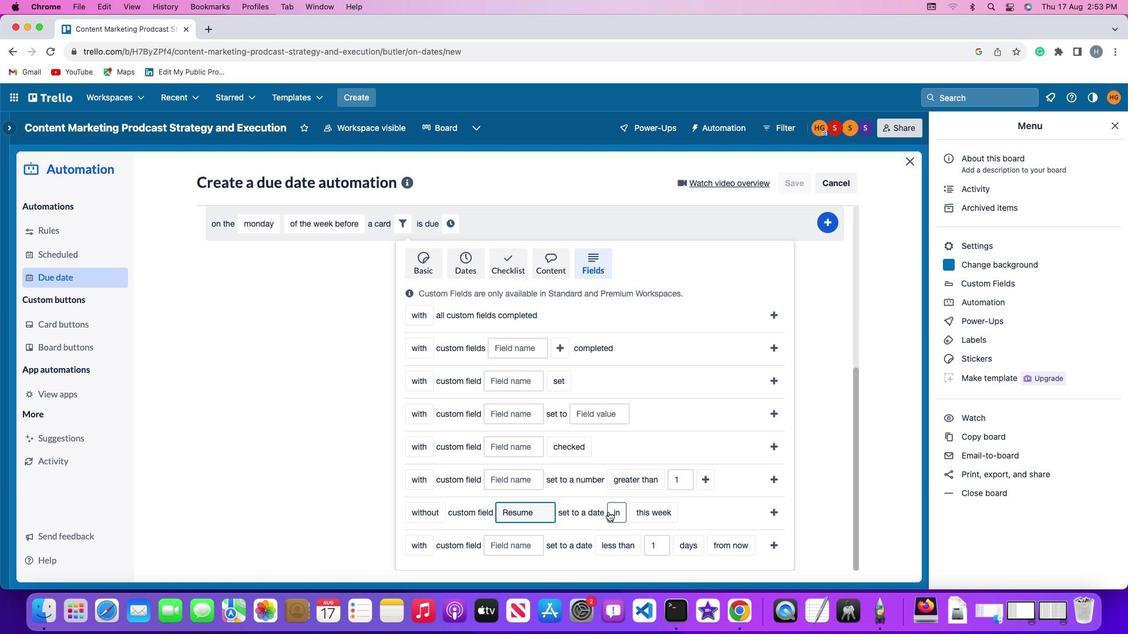
Action: Mouse moved to (622, 528)
Screenshot: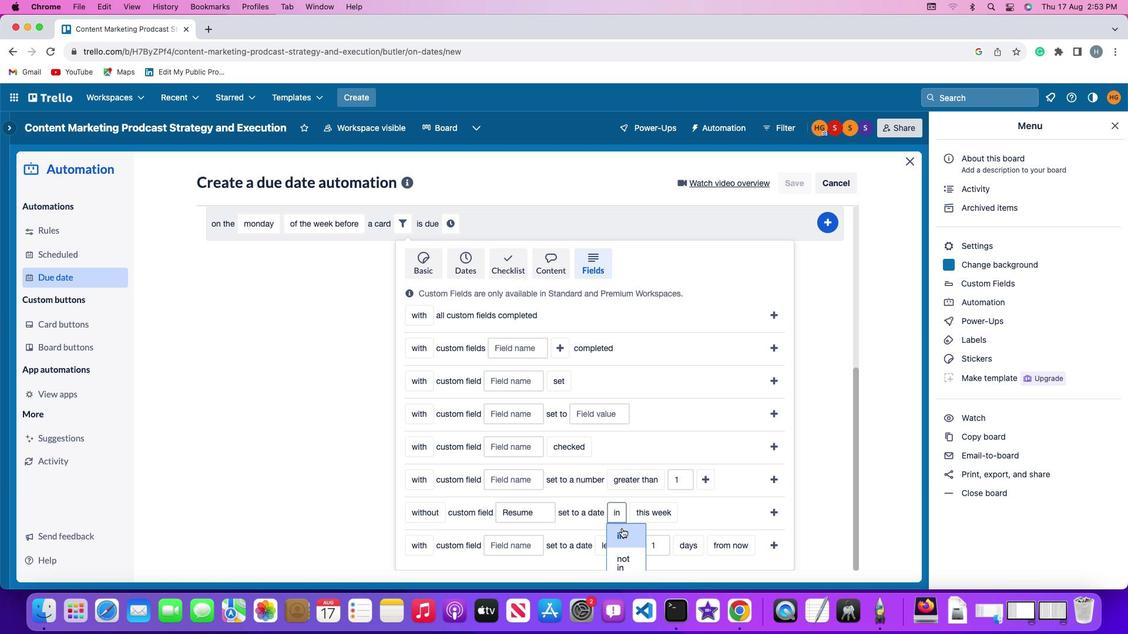 
Action: Mouse pressed left at (622, 528)
Screenshot: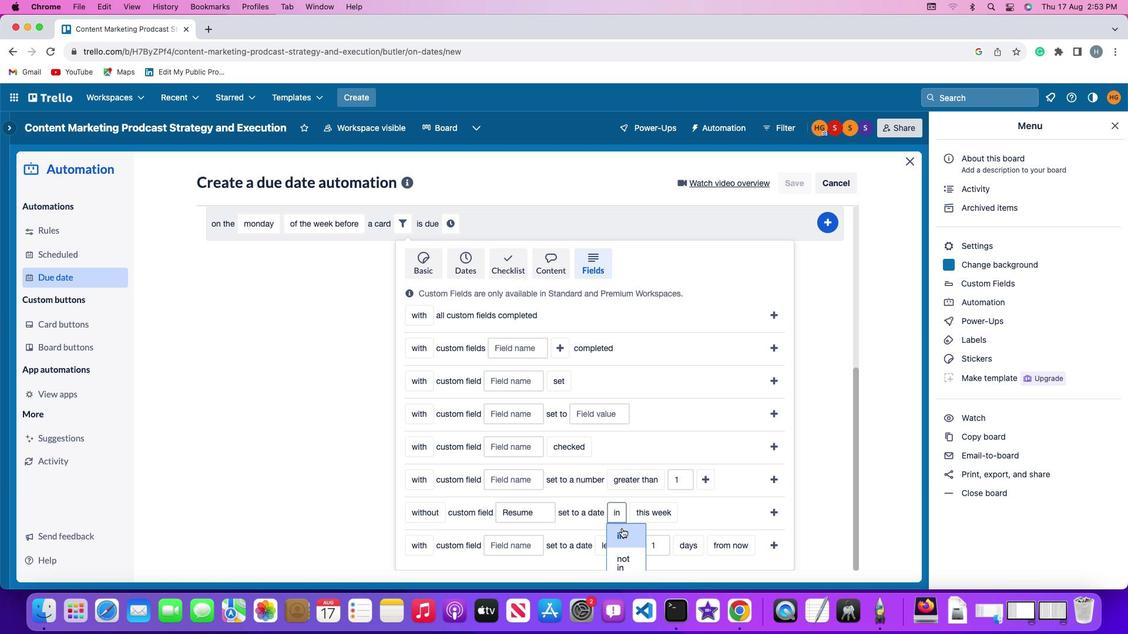 
Action: Mouse moved to (656, 512)
Screenshot: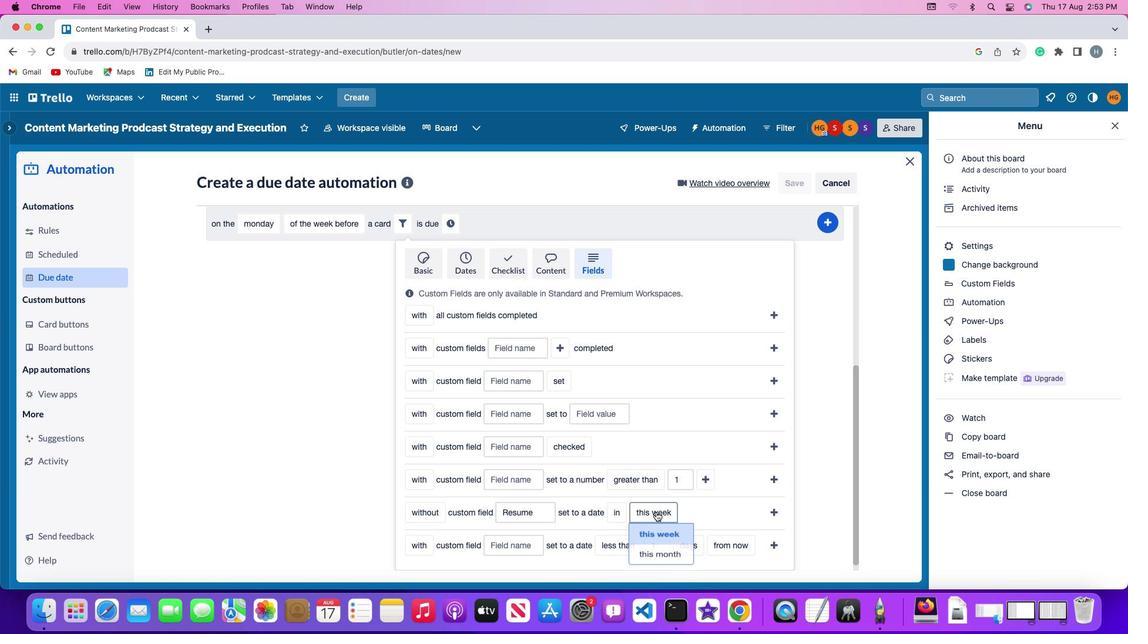 
Action: Mouse pressed left at (656, 512)
Screenshot: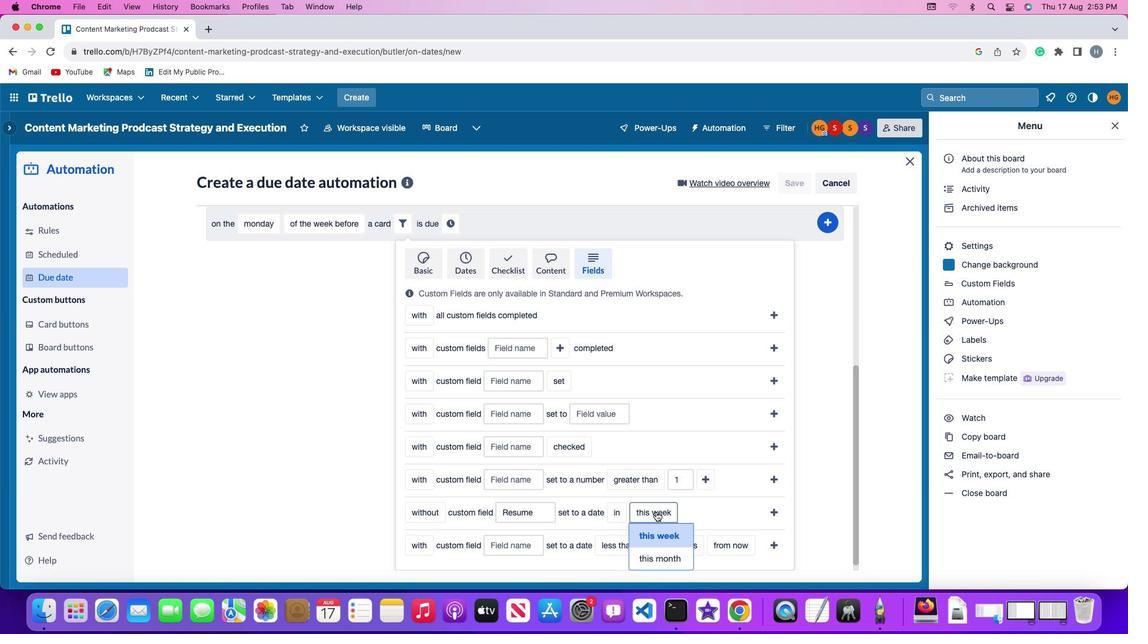
Action: Mouse moved to (666, 553)
Screenshot: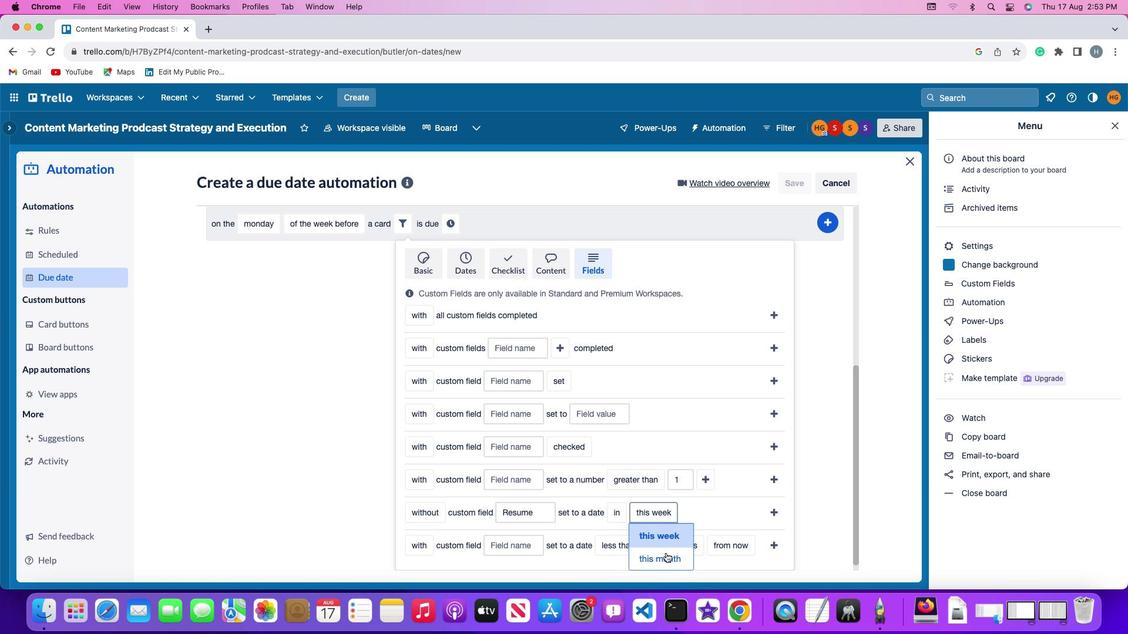 
Action: Mouse pressed left at (666, 553)
Screenshot: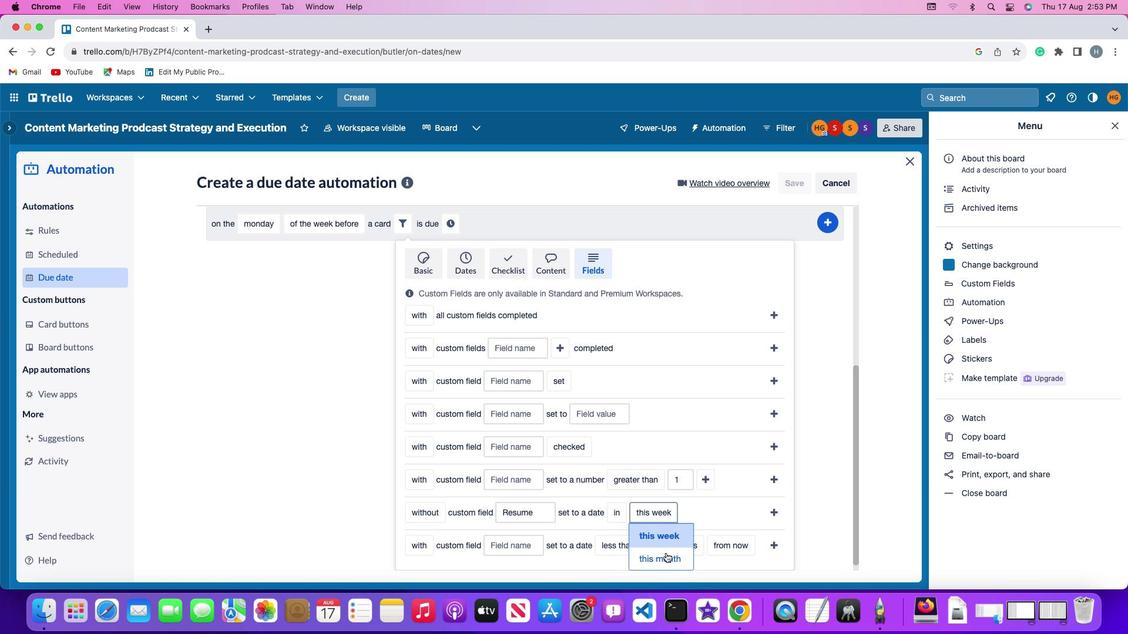 
Action: Mouse moved to (777, 510)
Screenshot: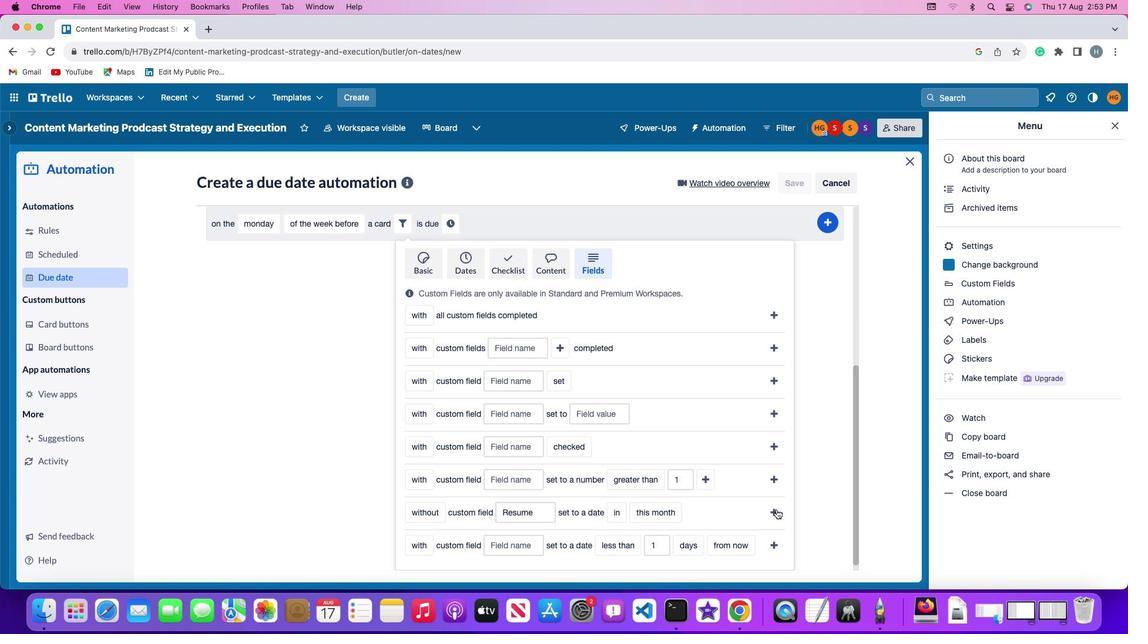 
Action: Mouse pressed left at (777, 510)
Screenshot: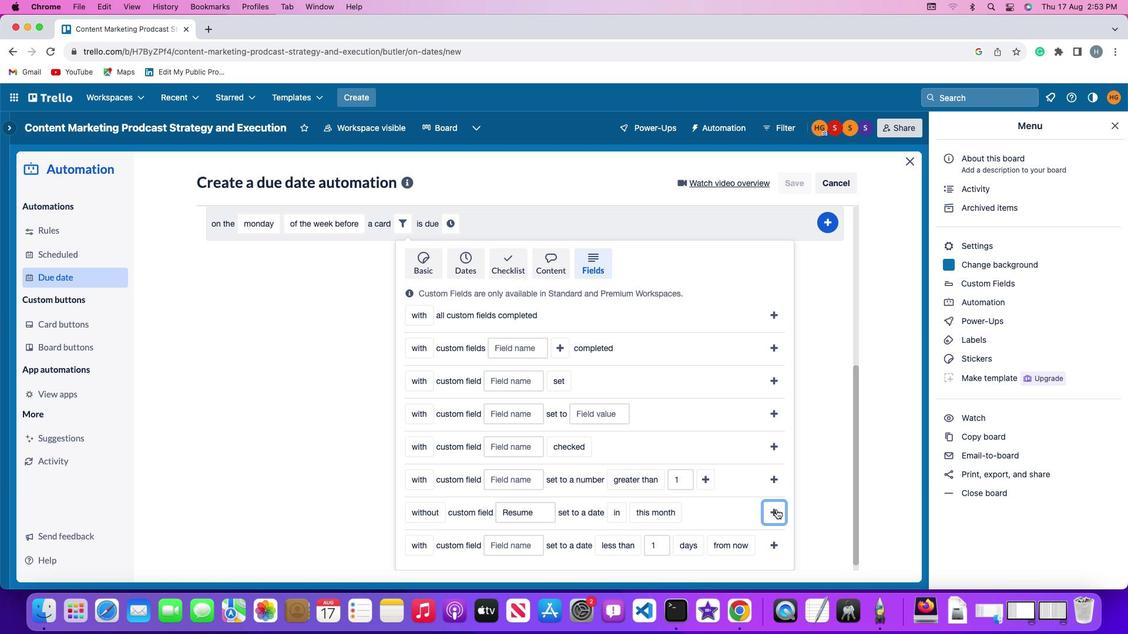 
Action: Mouse moved to (682, 505)
Screenshot: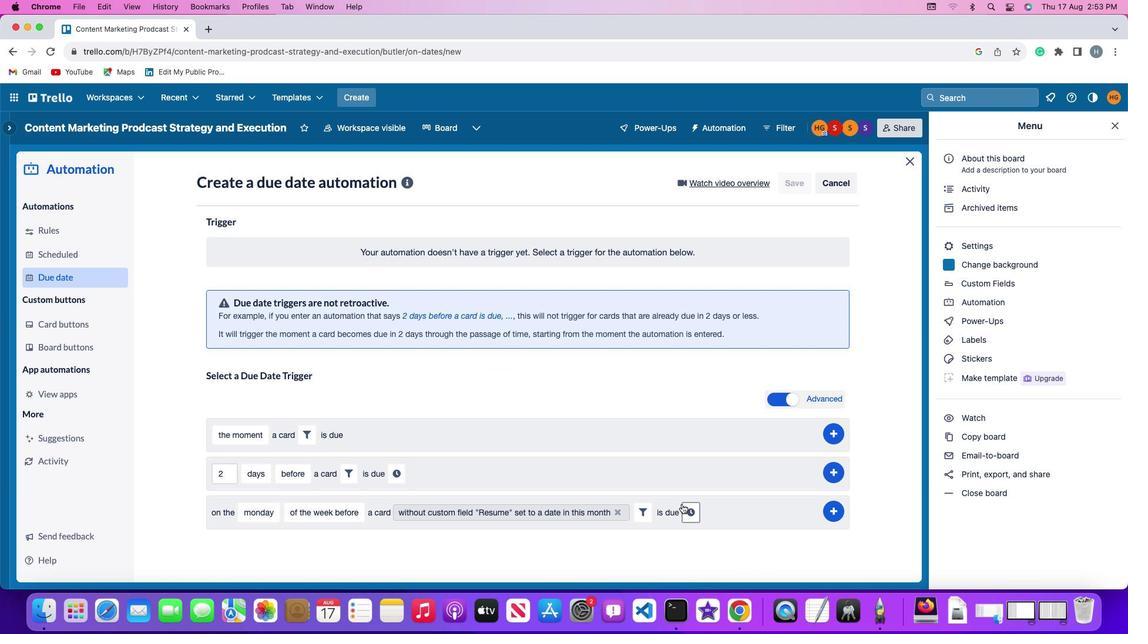 
Action: Mouse pressed left at (682, 505)
Screenshot: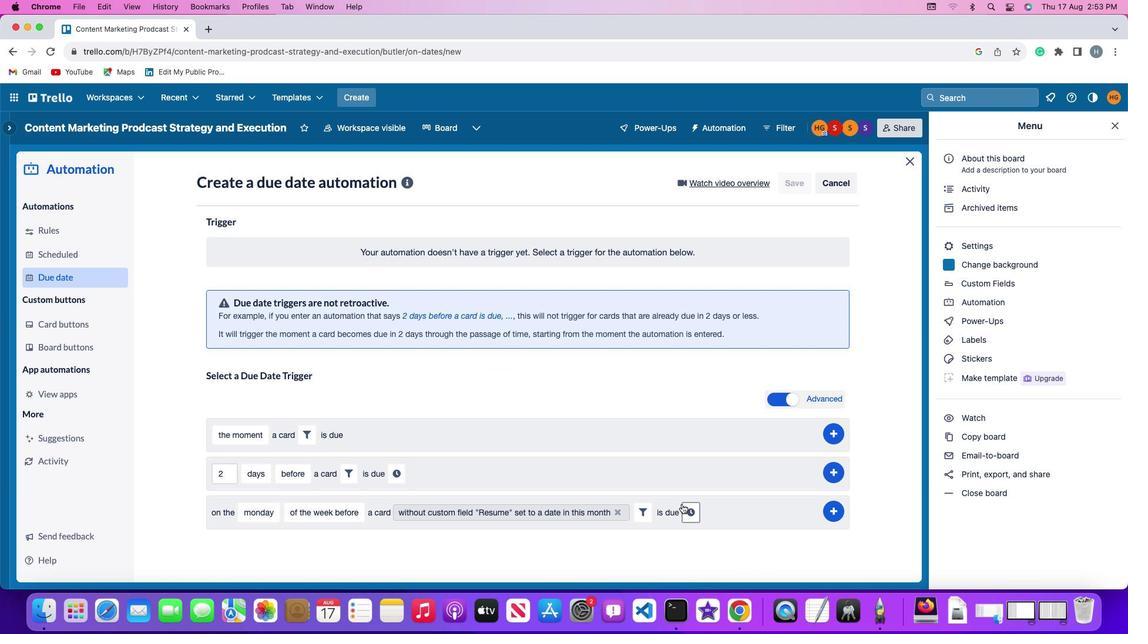 
Action: Mouse moved to (710, 515)
Screenshot: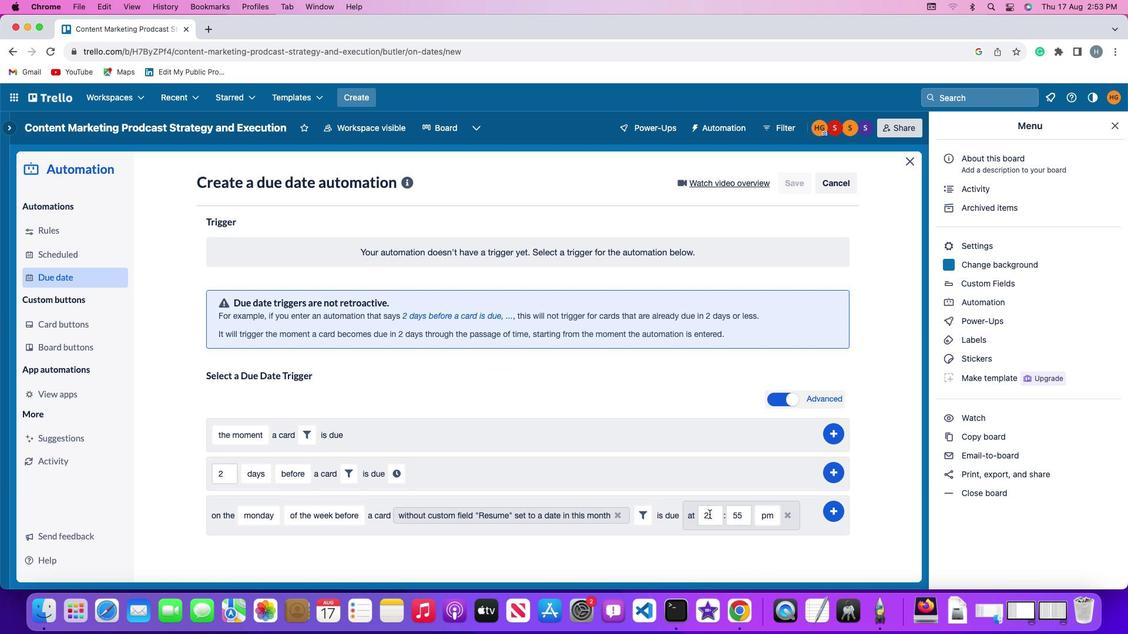 
Action: Mouse pressed left at (710, 515)
Screenshot: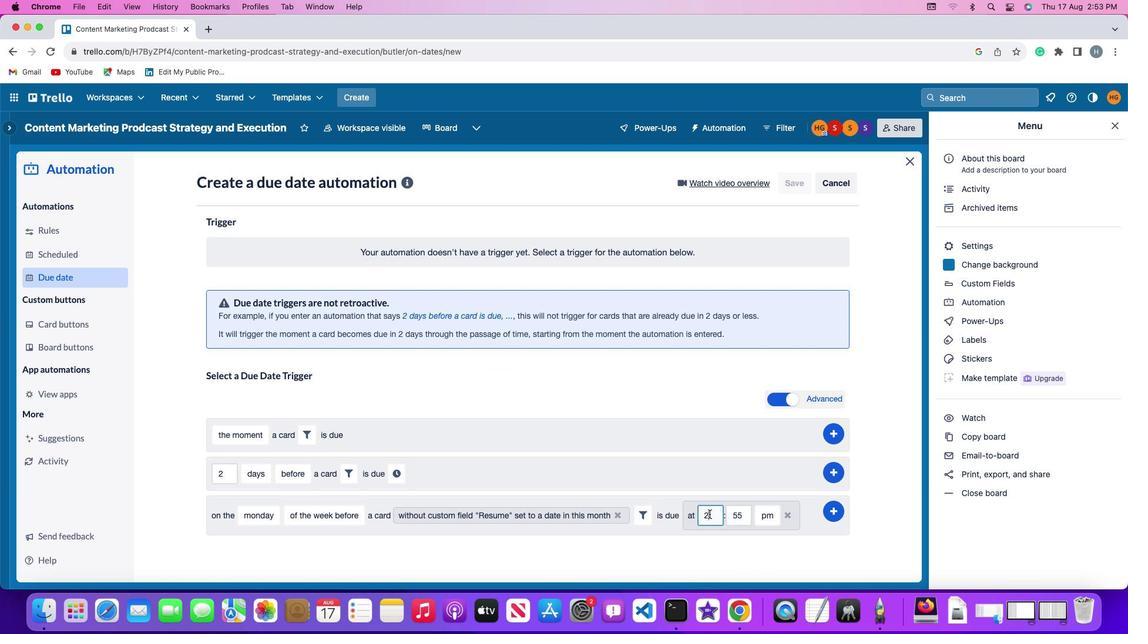 
Action: Key pressed Key.backspace'1''1'
Screenshot: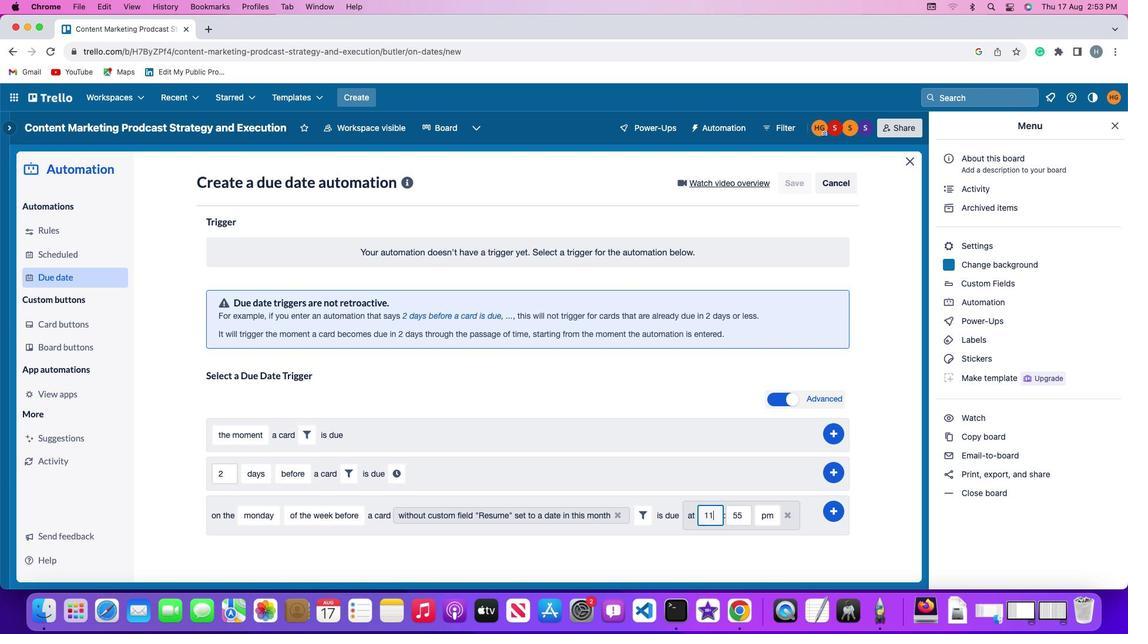 
Action: Mouse moved to (743, 515)
Screenshot: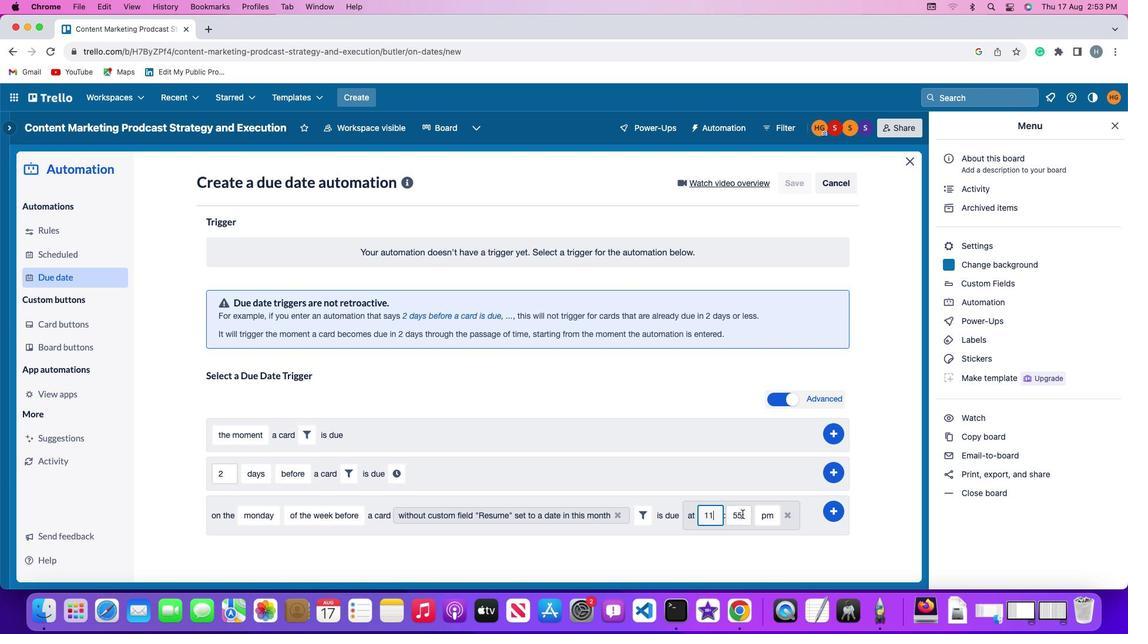 
Action: Mouse pressed left at (743, 515)
Screenshot: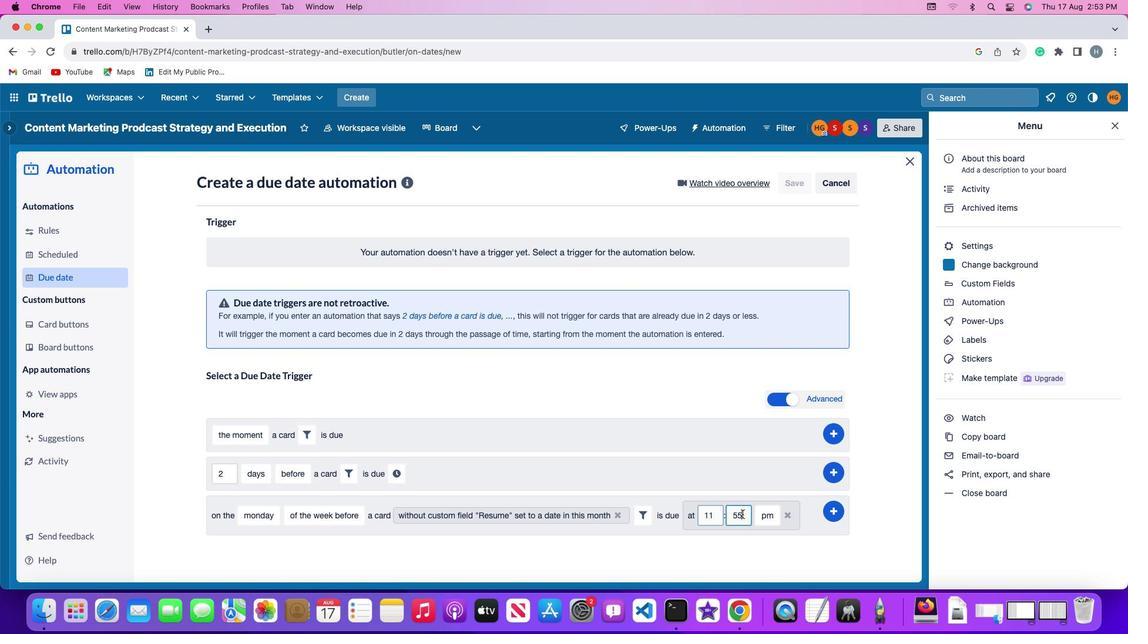 
Action: Key pressed Key.backspaceKey.backspace'0''0'
Screenshot: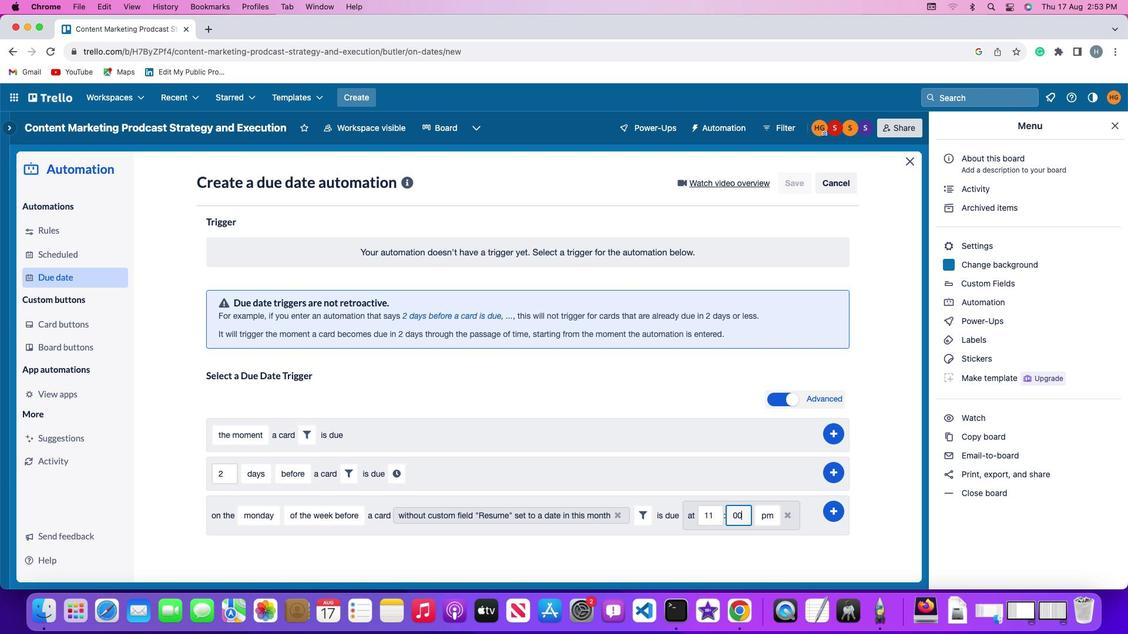 
Action: Mouse moved to (756, 513)
Screenshot: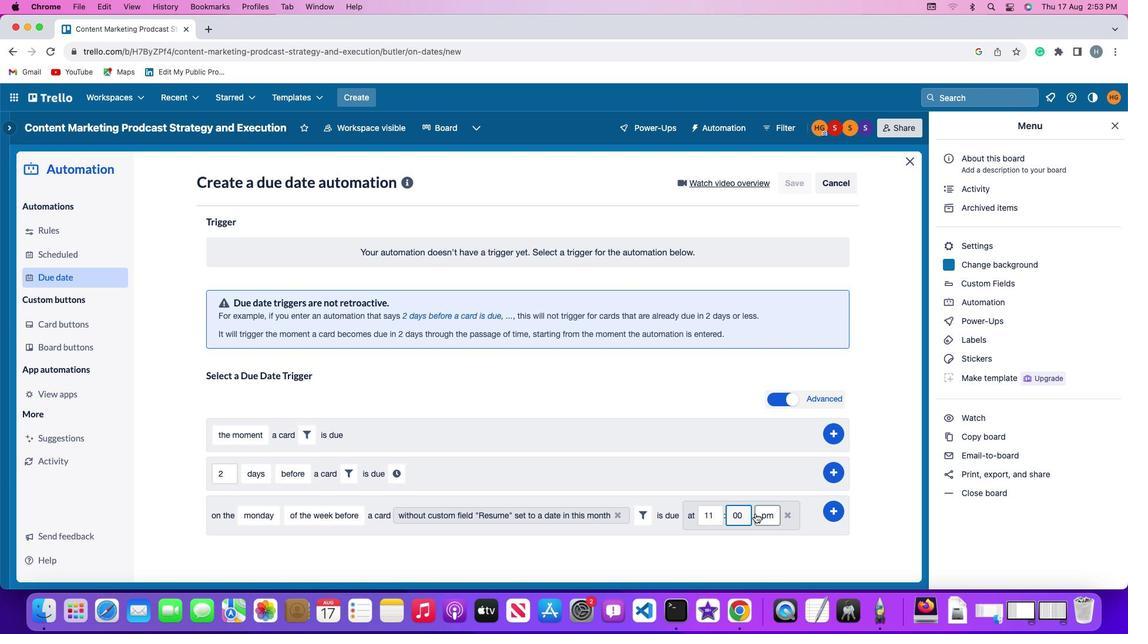 
Action: Mouse pressed left at (756, 513)
Screenshot: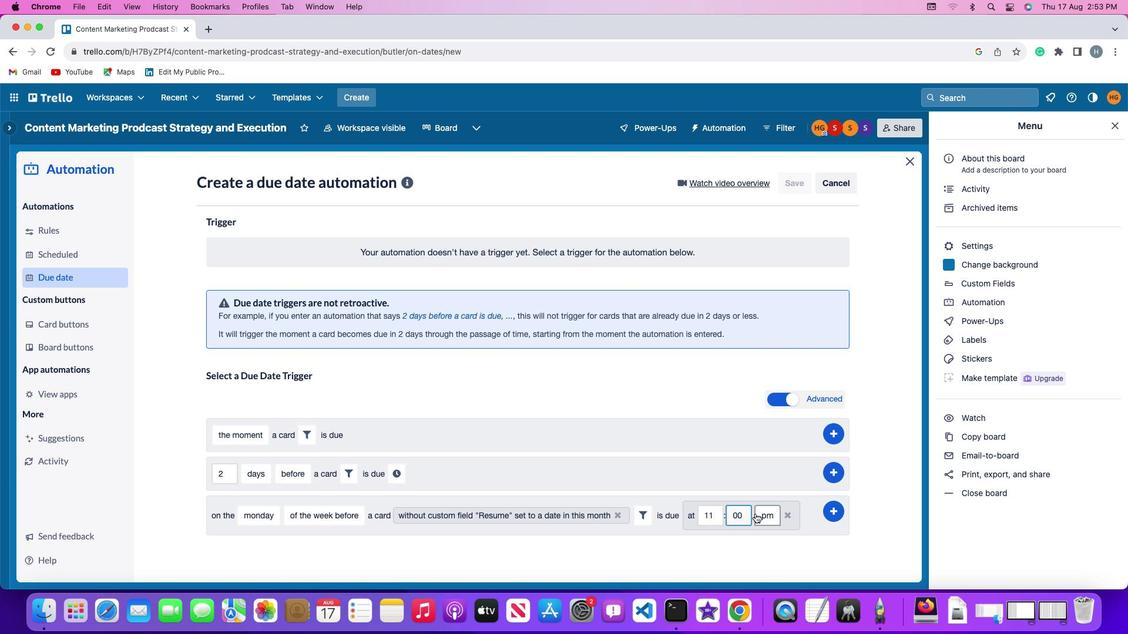 
Action: Mouse moved to (762, 532)
Screenshot: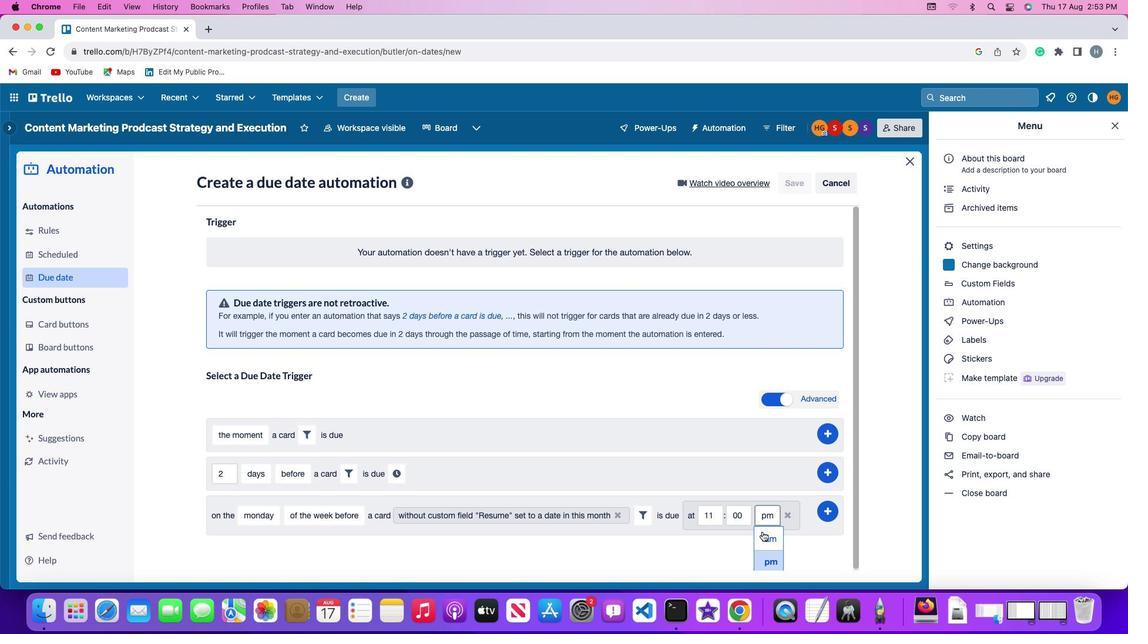 
Action: Mouse pressed left at (762, 532)
Screenshot: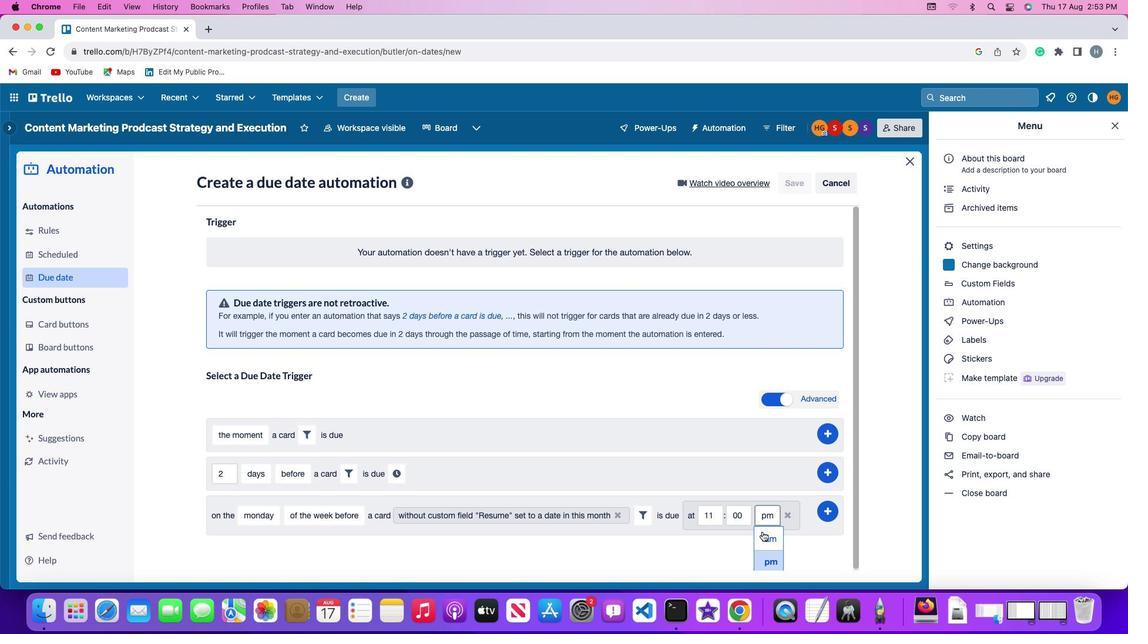 
Action: Mouse moved to (830, 511)
Screenshot: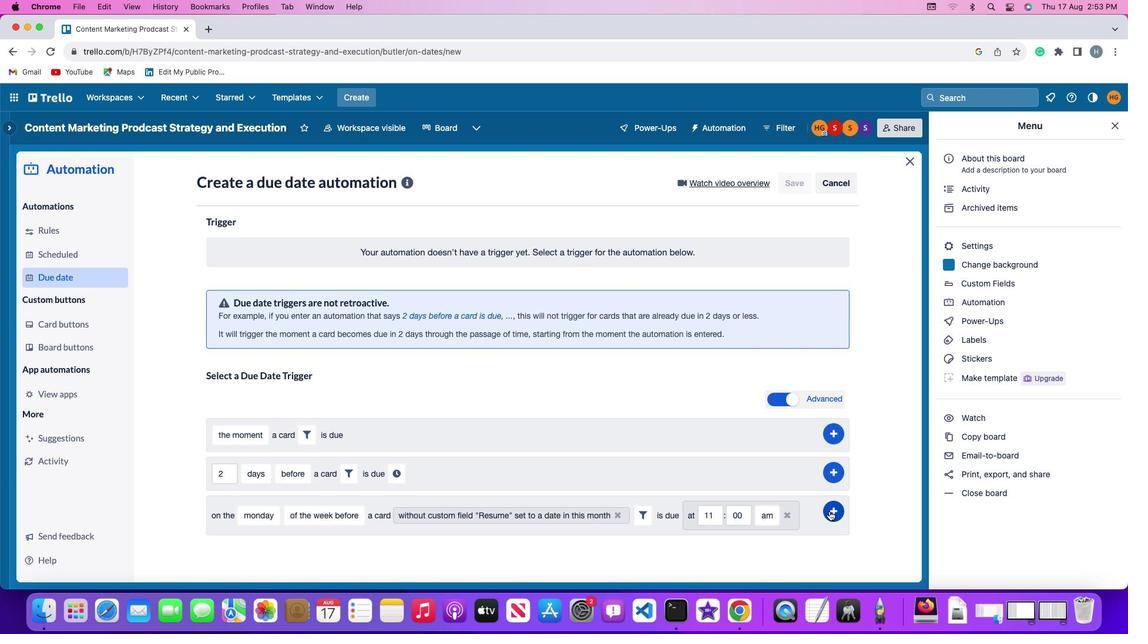 
Action: Mouse pressed left at (830, 511)
Screenshot: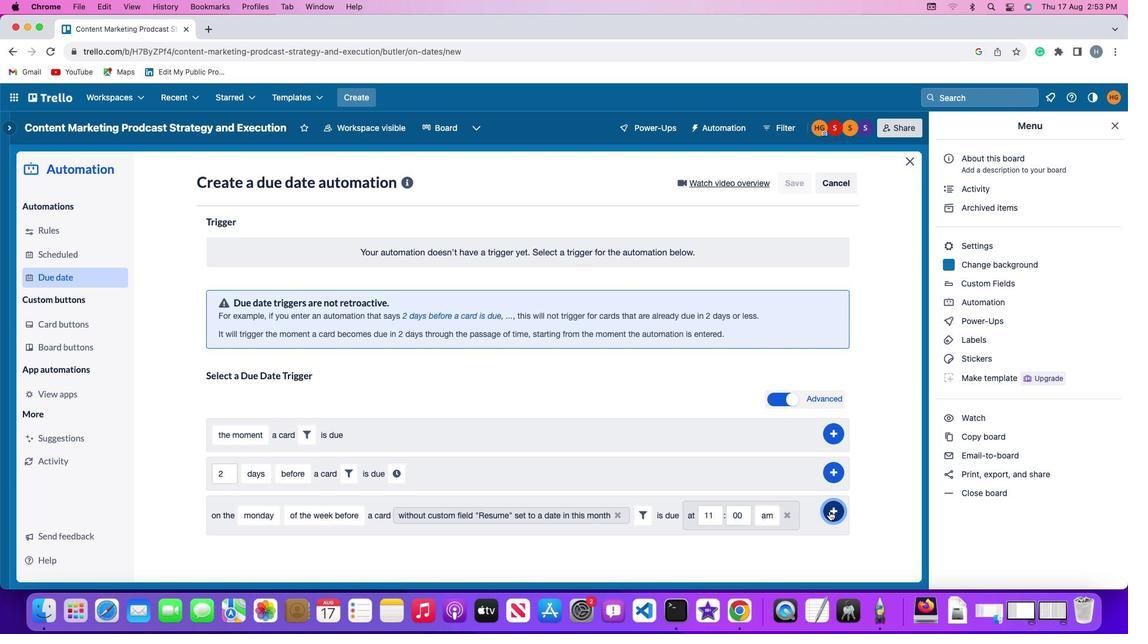 
Action: Mouse moved to (878, 439)
Screenshot: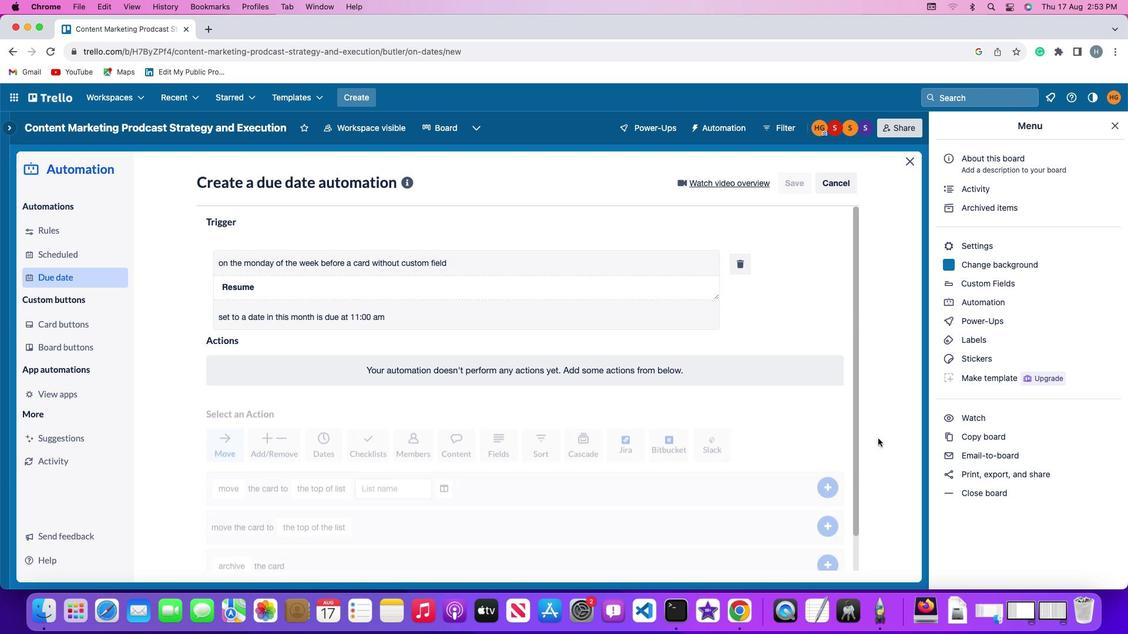 
